 Task: Open Card Illustration Review in Board Voice of Customer Surveys to Workspace Fleet Management and add a team member Softage.2@softage.net, a label Green, a checklist Film Production, an attachment from your computer, a color Green and finally, add a card description 'Conduct team-building activity' and a comment 'Given the potential risks involved with this task, let us make sure we have a solid plan in place to mitigate them.'. Add a start date 'Jan 02, 1900' with a due date 'Jan 09, 1900'
Action: Mouse moved to (266, 167)
Screenshot: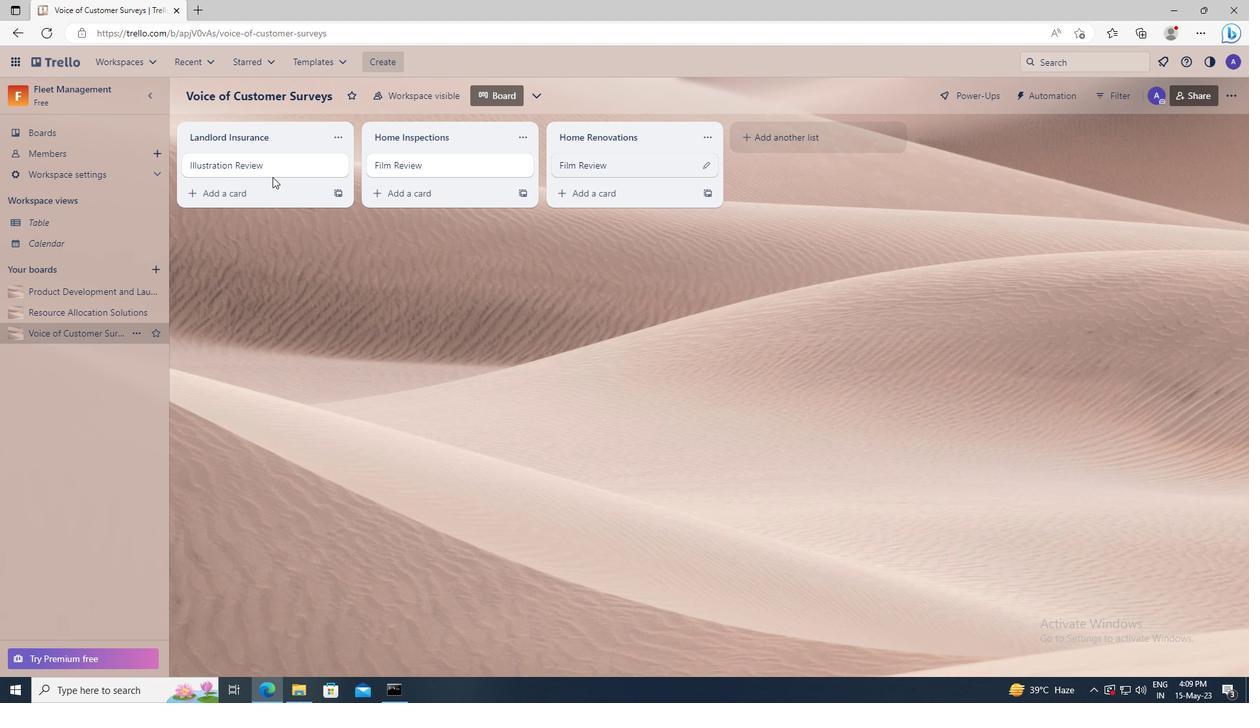 
Action: Mouse pressed left at (266, 167)
Screenshot: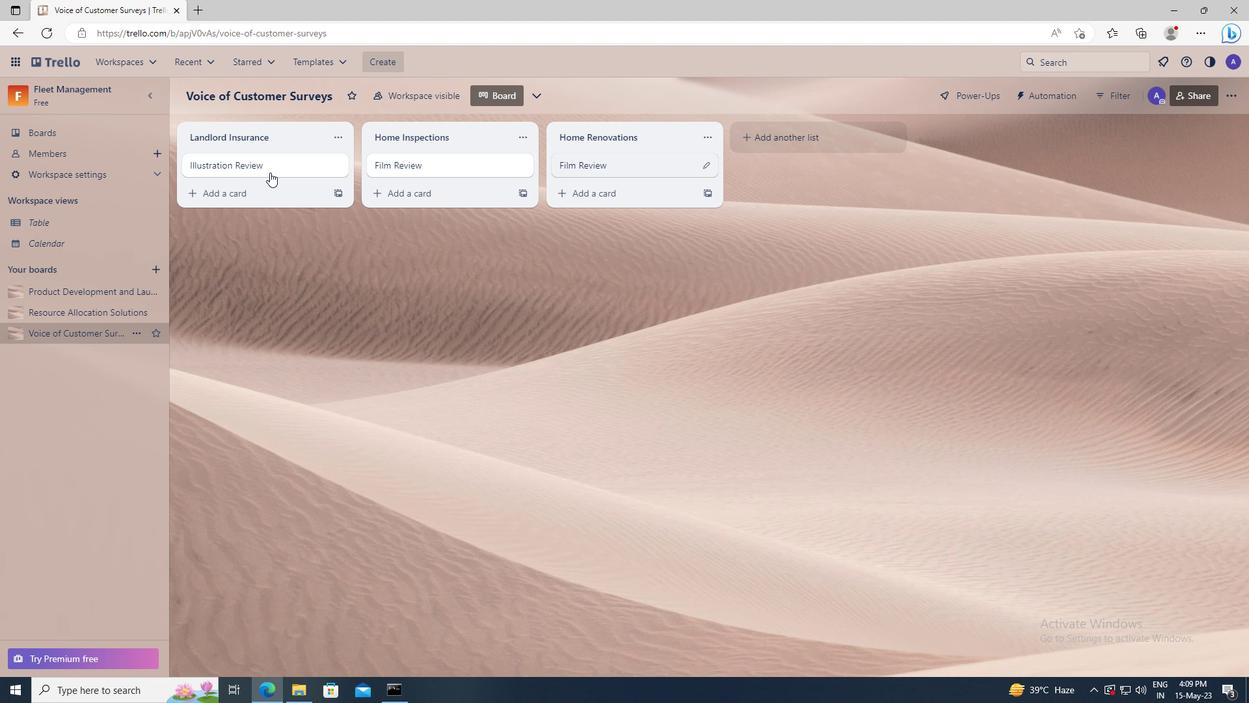 
Action: Mouse moved to (769, 163)
Screenshot: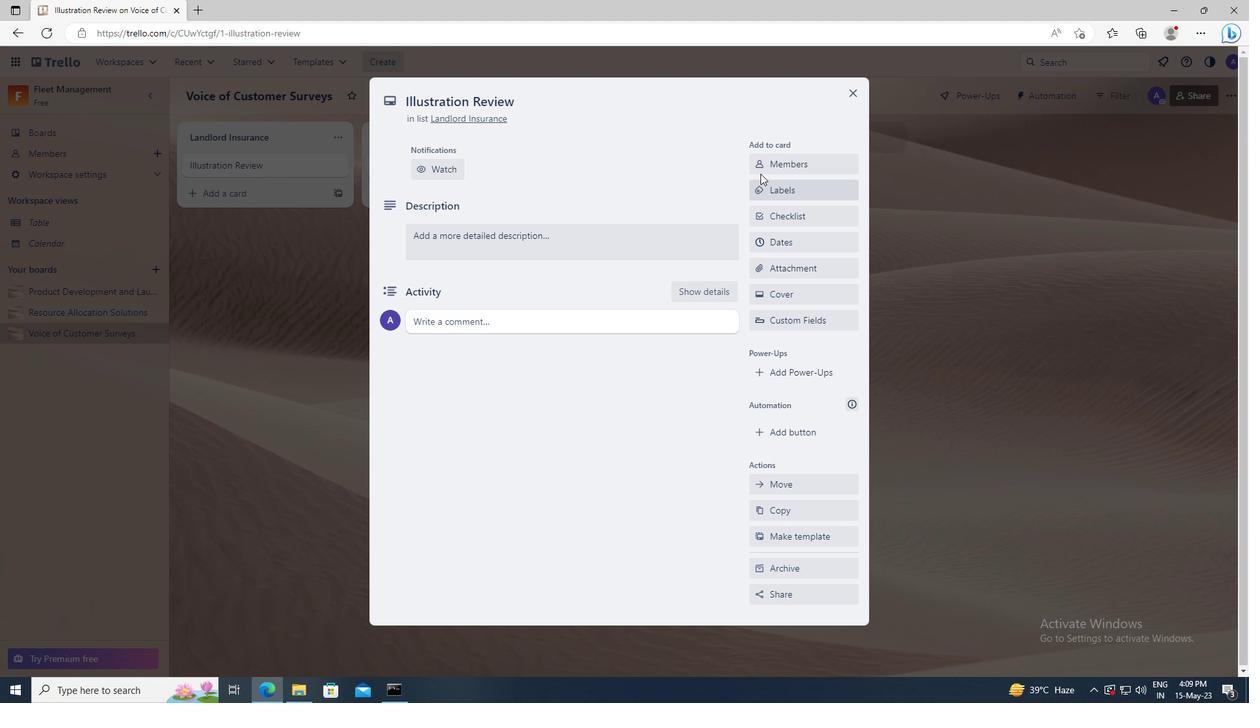 
Action: Mouse pressed left at (769, 163)
Screenshot: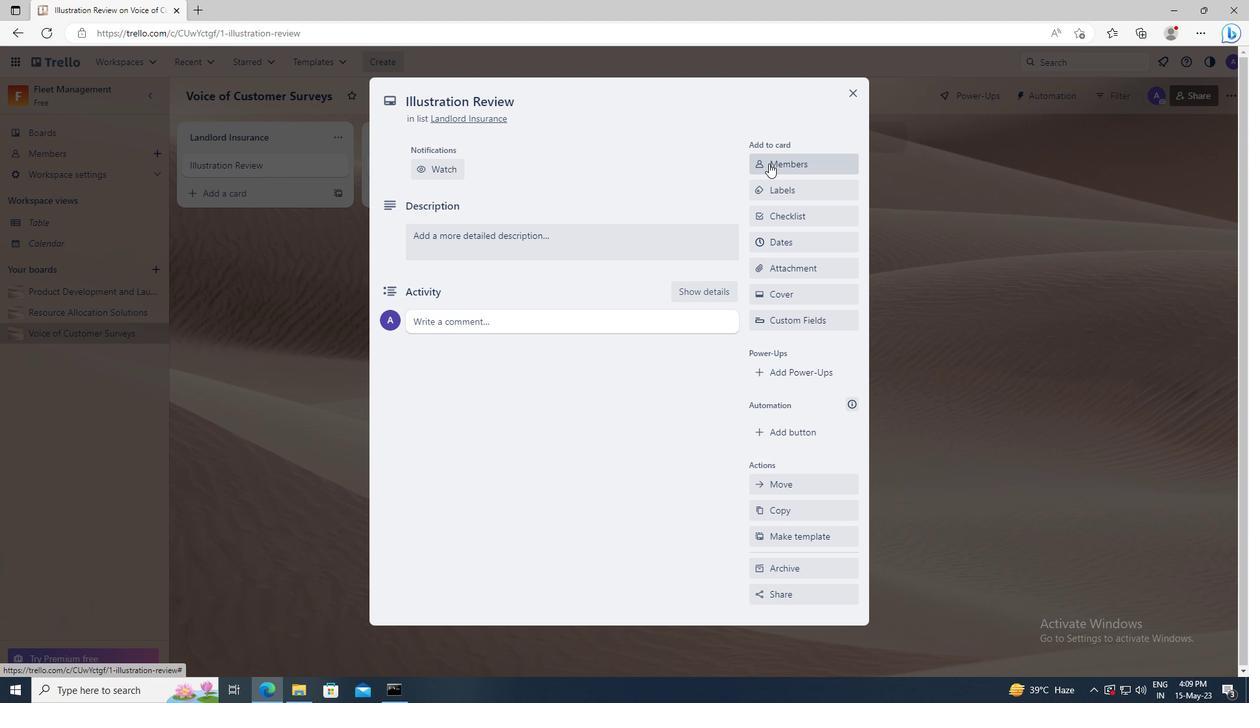 
Action: Mouse moved to (778, 221)
Screenshot: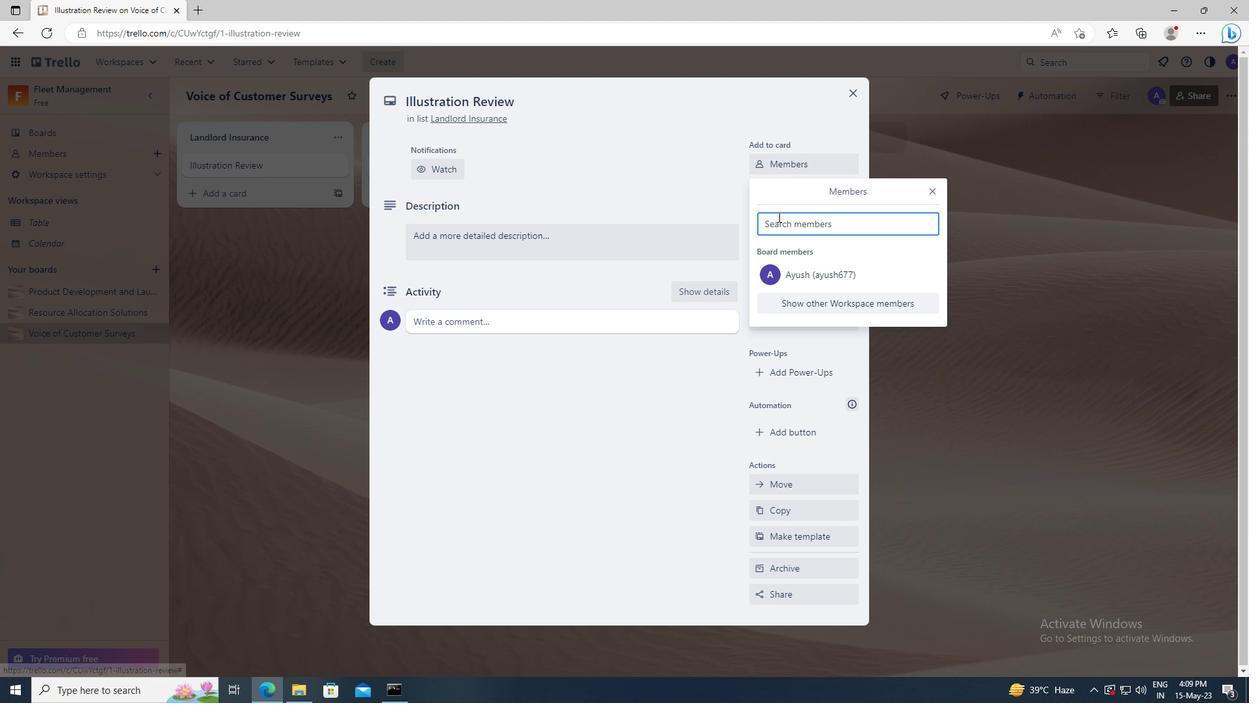 
Action: Mouse pressed left at (778, 221)
Screenshot: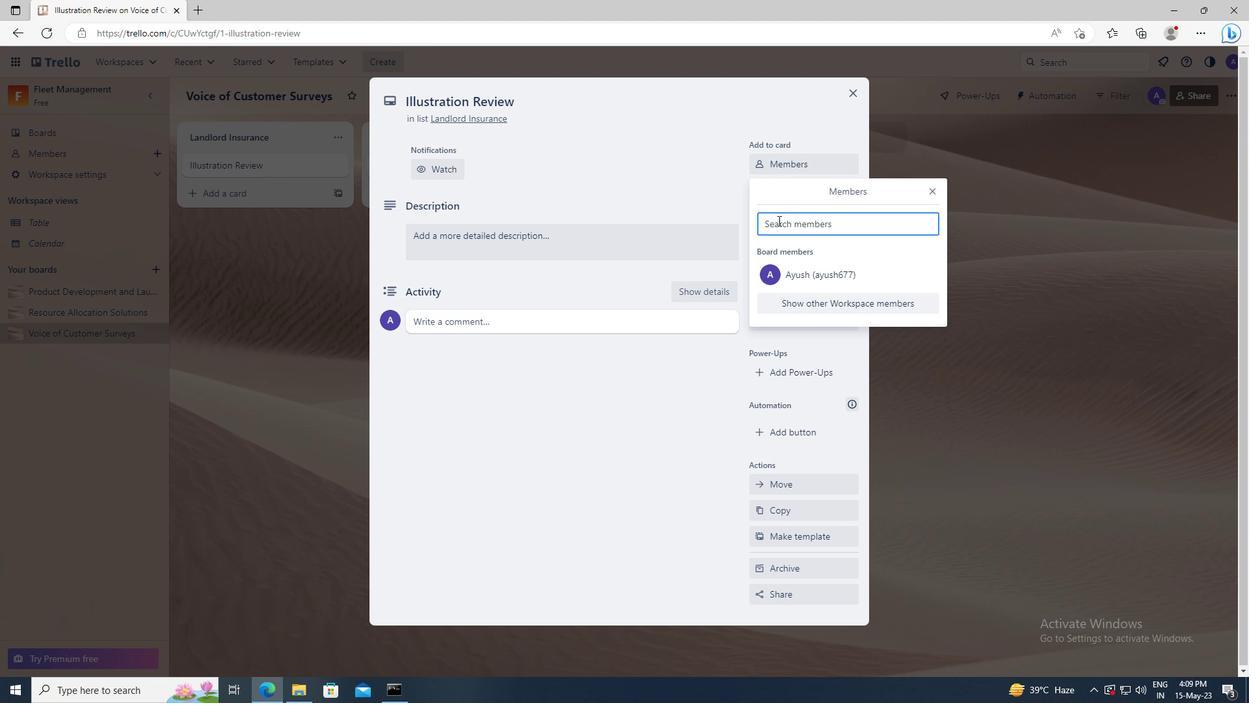 
Action: Key pressed <Key.shift>SOFTAGE.2
Screenshot: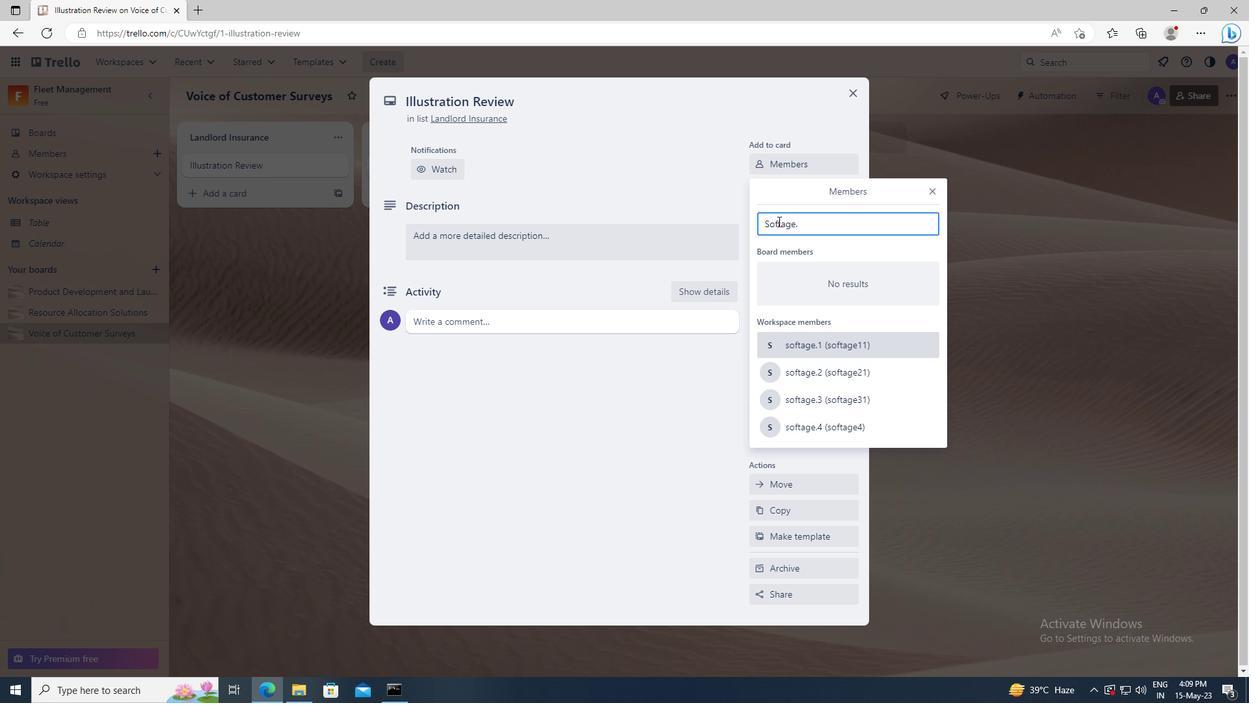
Action: Mouse moved to (792, 341)
Screenshot: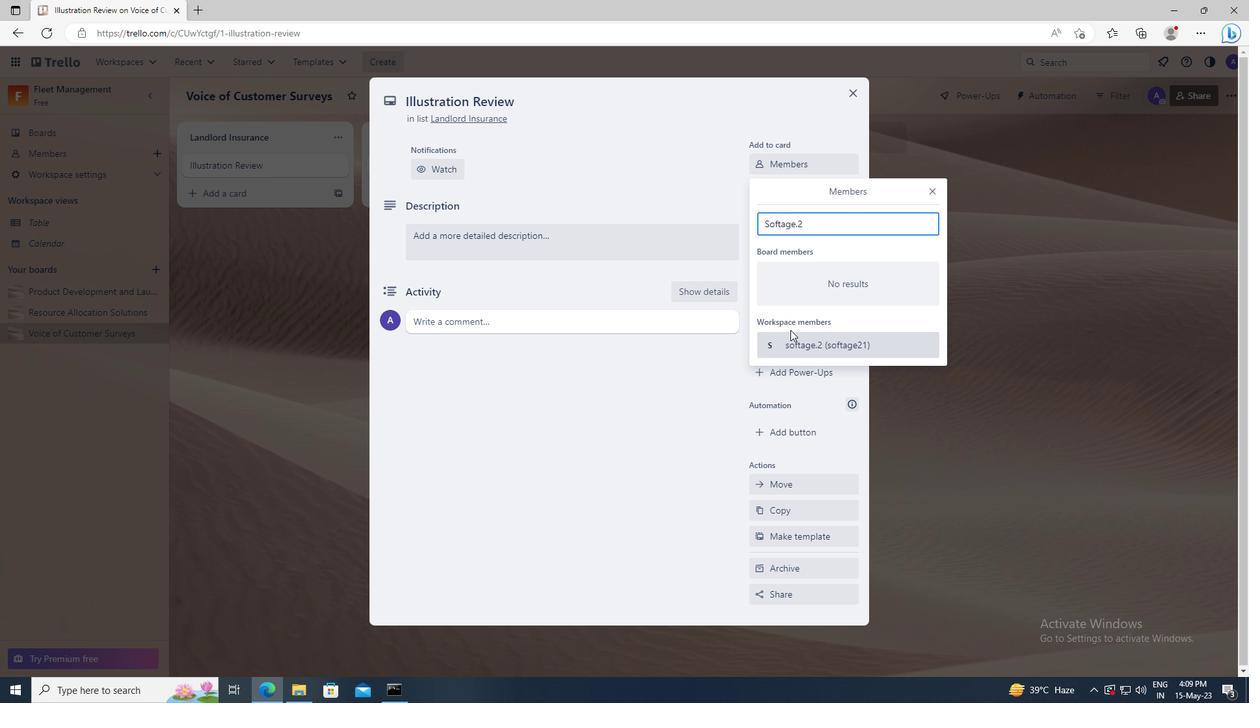 
Action: Mouse pressed left at (792, 341)
Screenshot: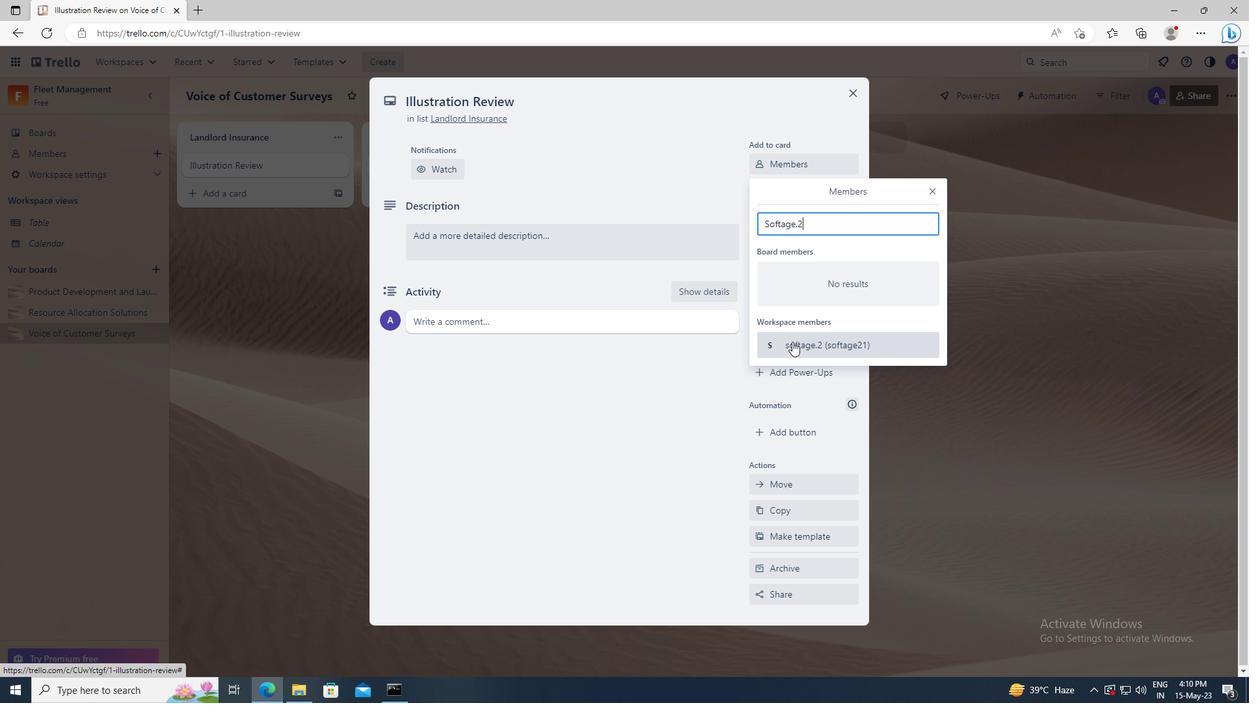 
Action: Mouse moved to (934, 187)
Screenshot: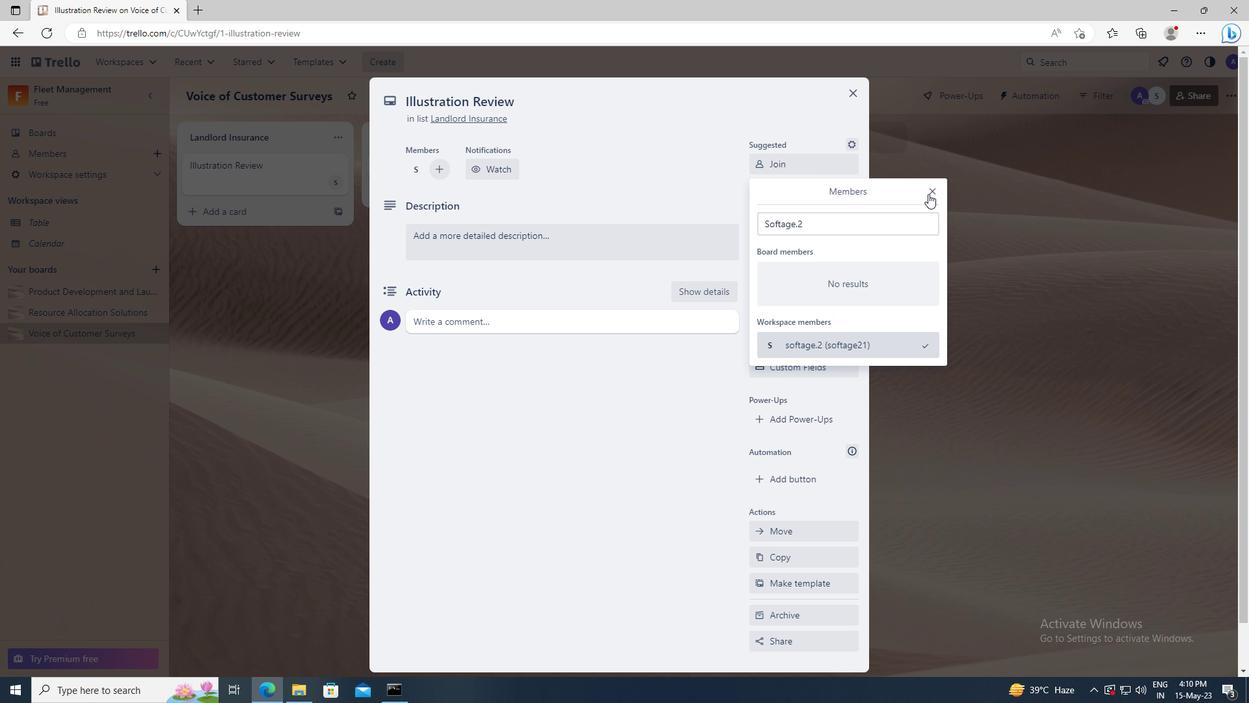 
Action: Mouse pressed left at (934, 187)
Screenshot: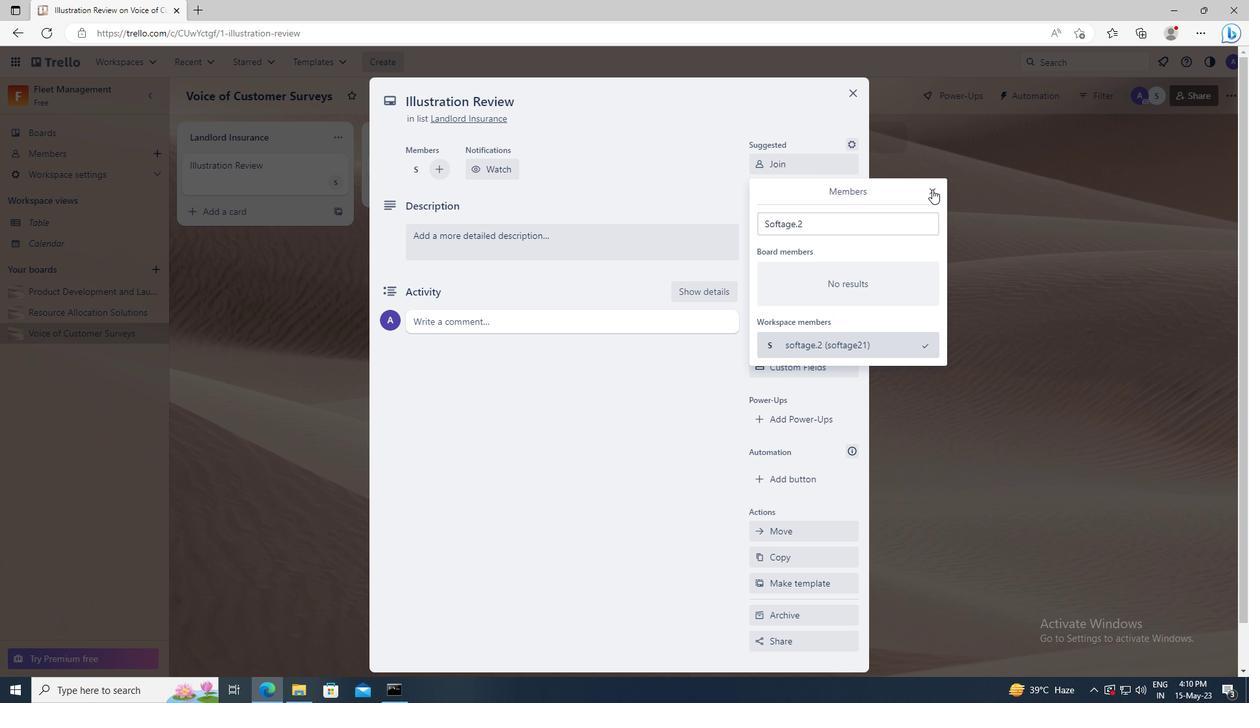 
Action: Mouse moved to (820, 231)
Screenshot: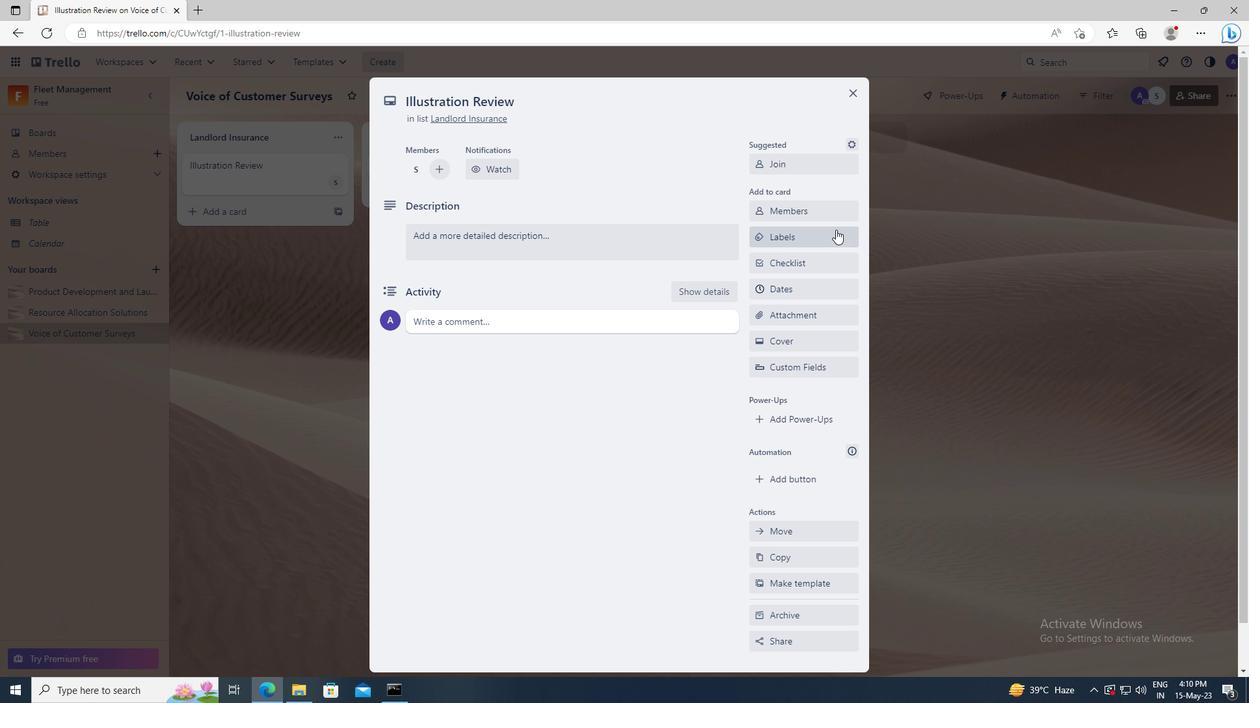 
Action: Mouse pressed left at (820, 231)
Screenshot: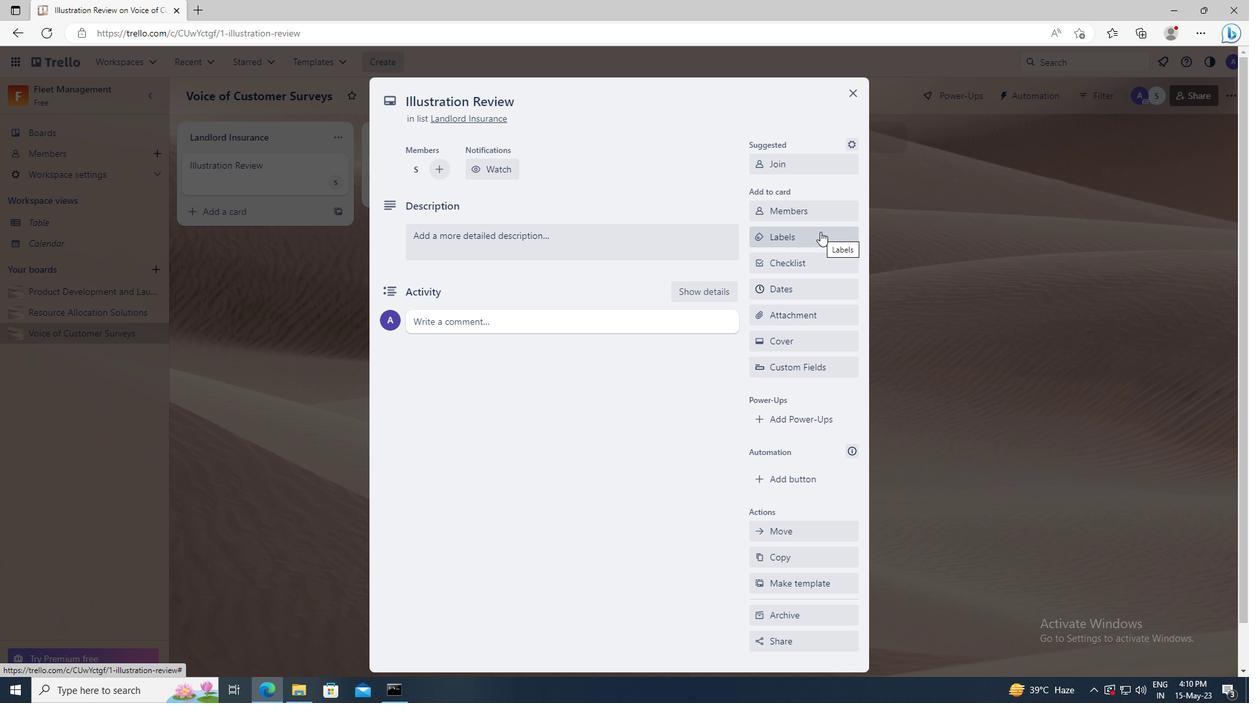 
Action: Mouse moved to (842, 496)
Screenshot: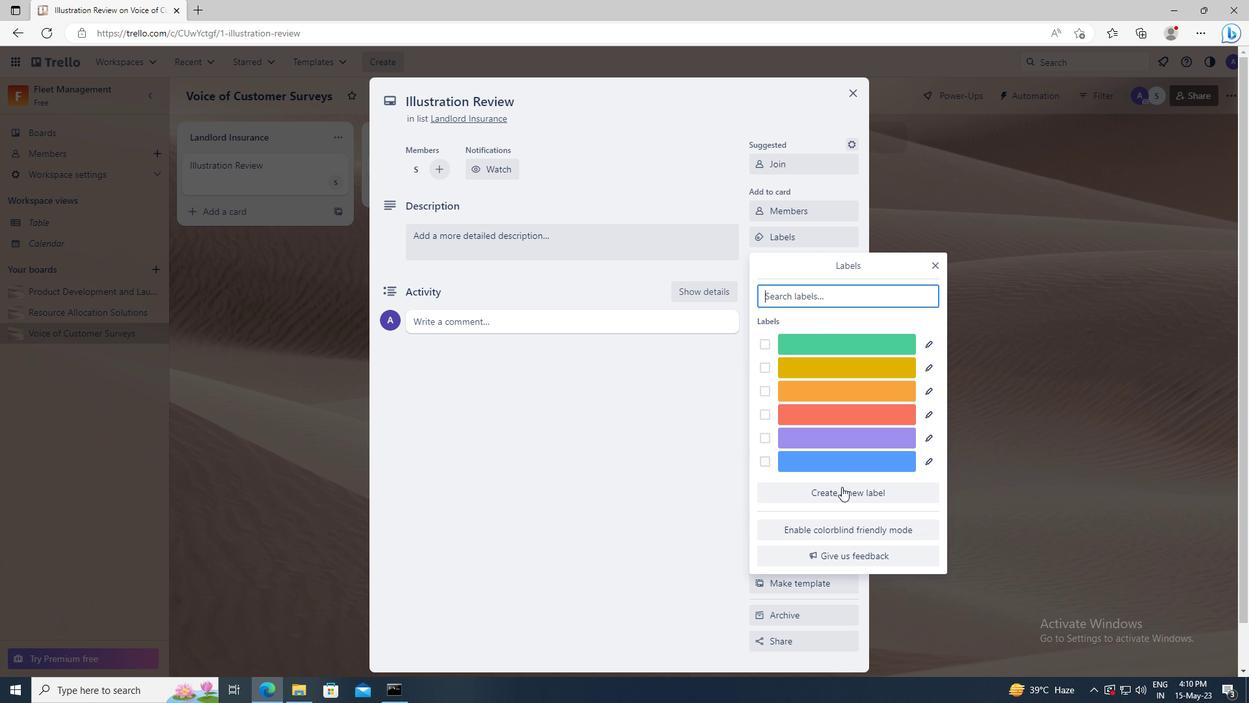 
Action: Mouse pressed left at (842, 496)
Screenshot: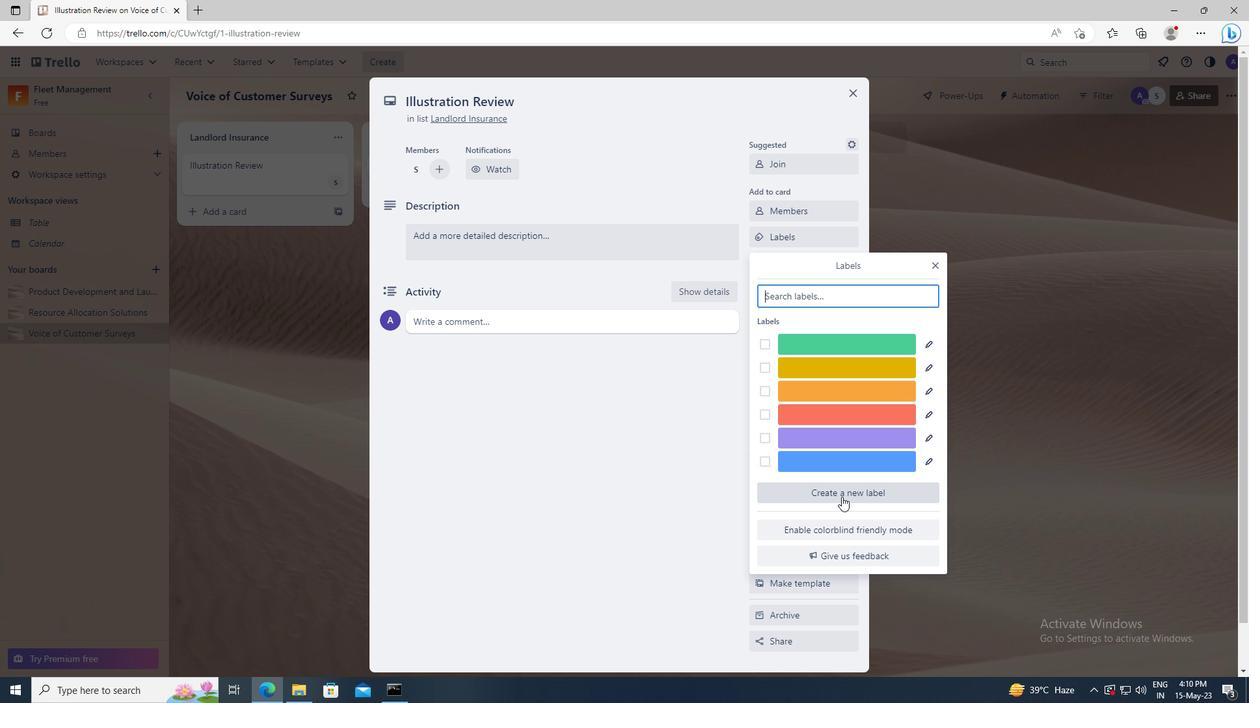 
Action: Mouse moved to (779, 458)
Screenshot: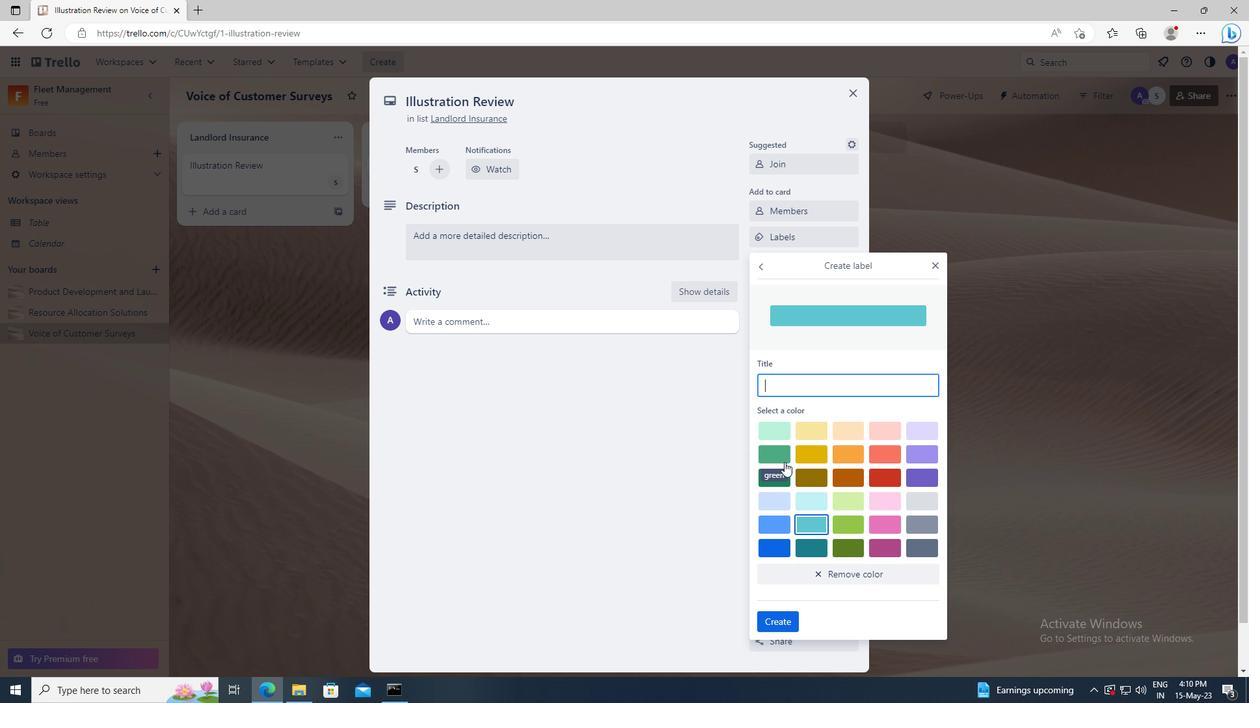 
Action: Mouse pressed left at (779, 458)
Screenshot: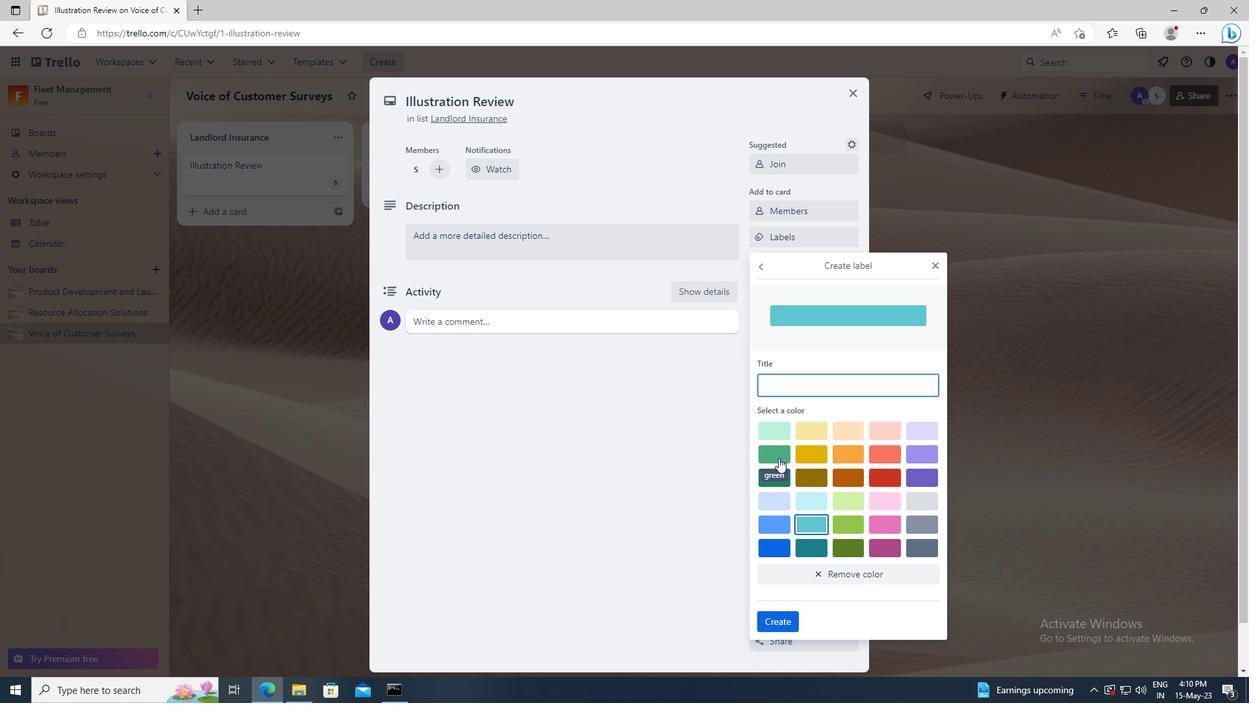 
Action: Mouse moved to (791, 623)
Screenshot: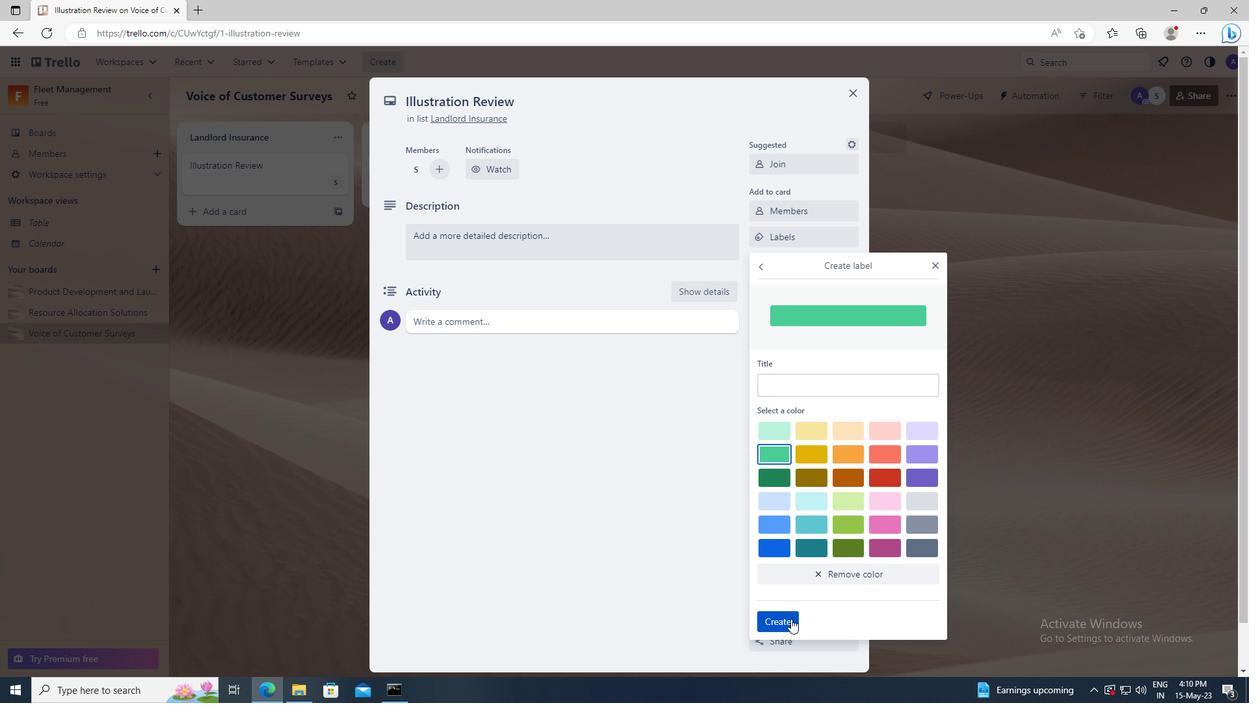 
Action: Mouse pressed left at (791, 623)
Screenshot: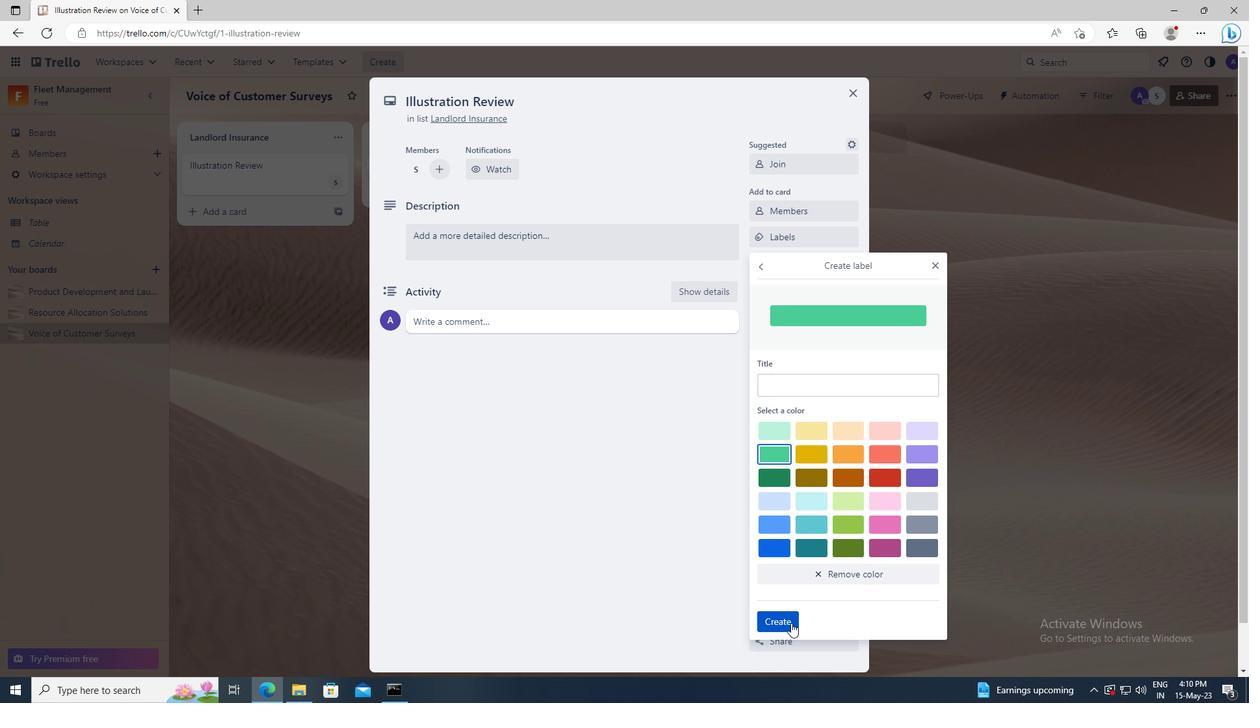 
Action: Mouse moved to (938, 260)
Screenshot: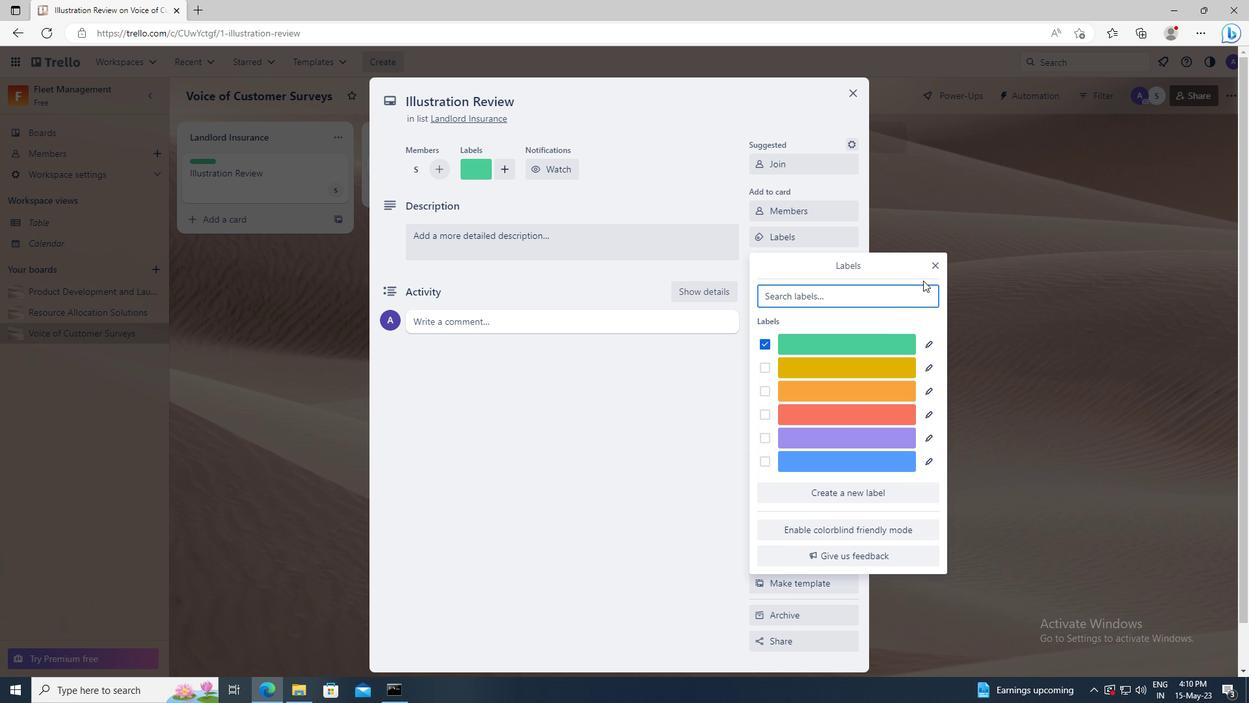 
Action: Mouse pressed left at (938, 260)
Screenshot: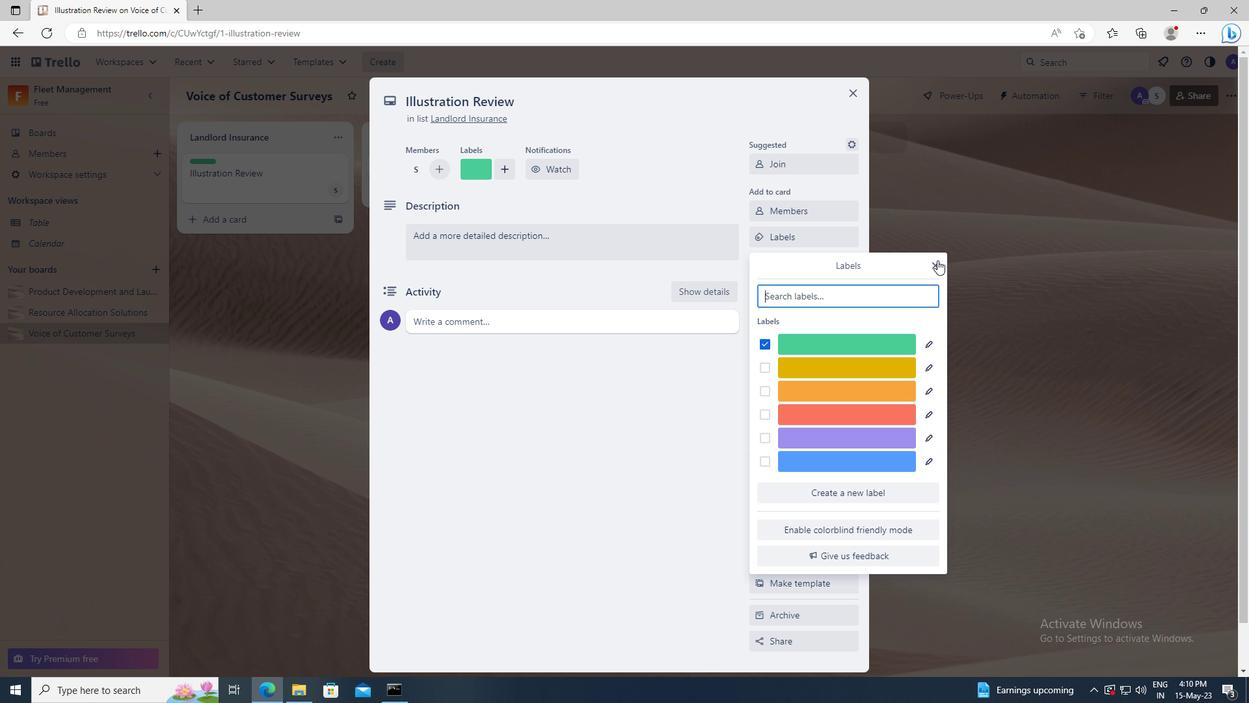 
Action: Mouse moved to (824, 264)
Screenshot: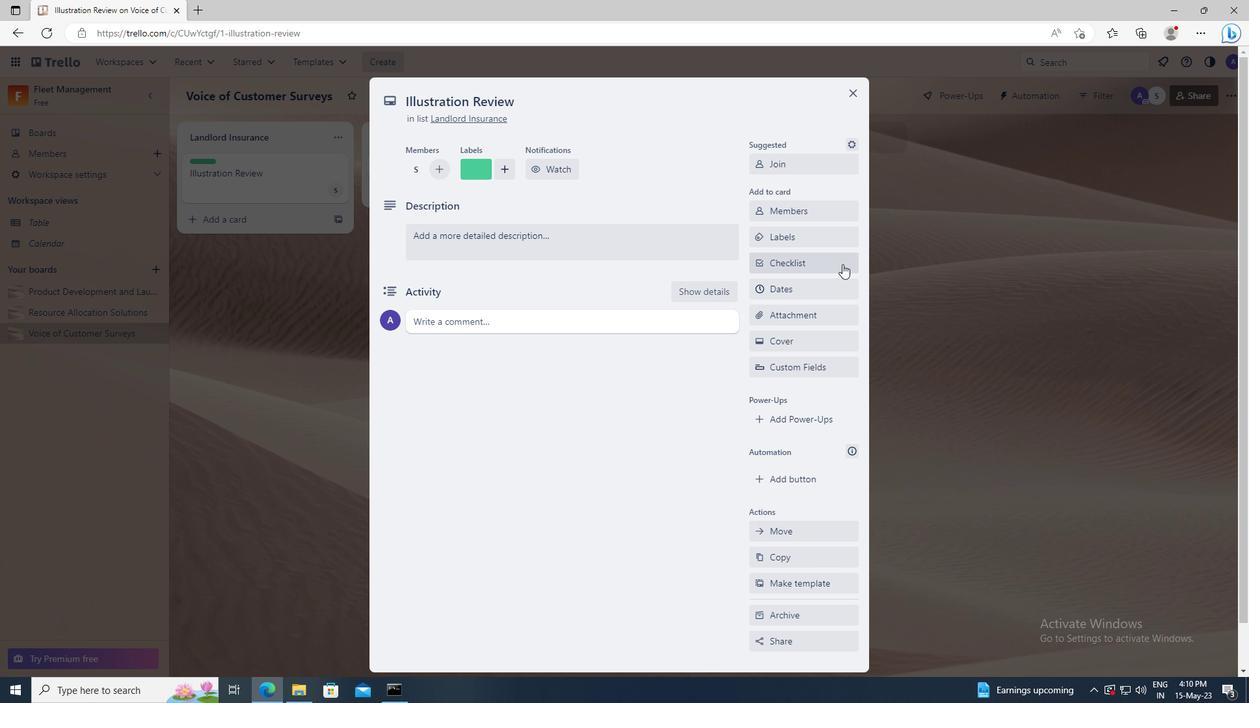 
Action: Mouse pressed left at (824, 264)
Screenshot: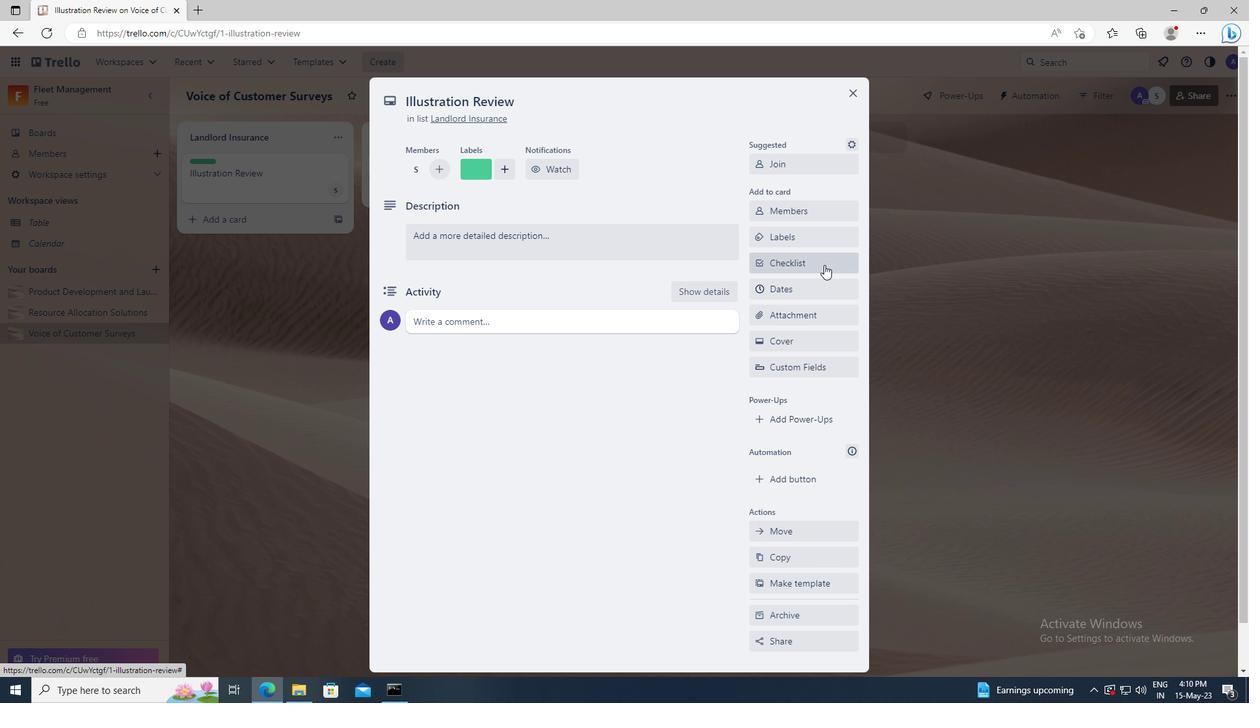 
Action: Key pressed <Key.shift>FILM<Key.space><Key.shift>PRODUCTION
Screenshot: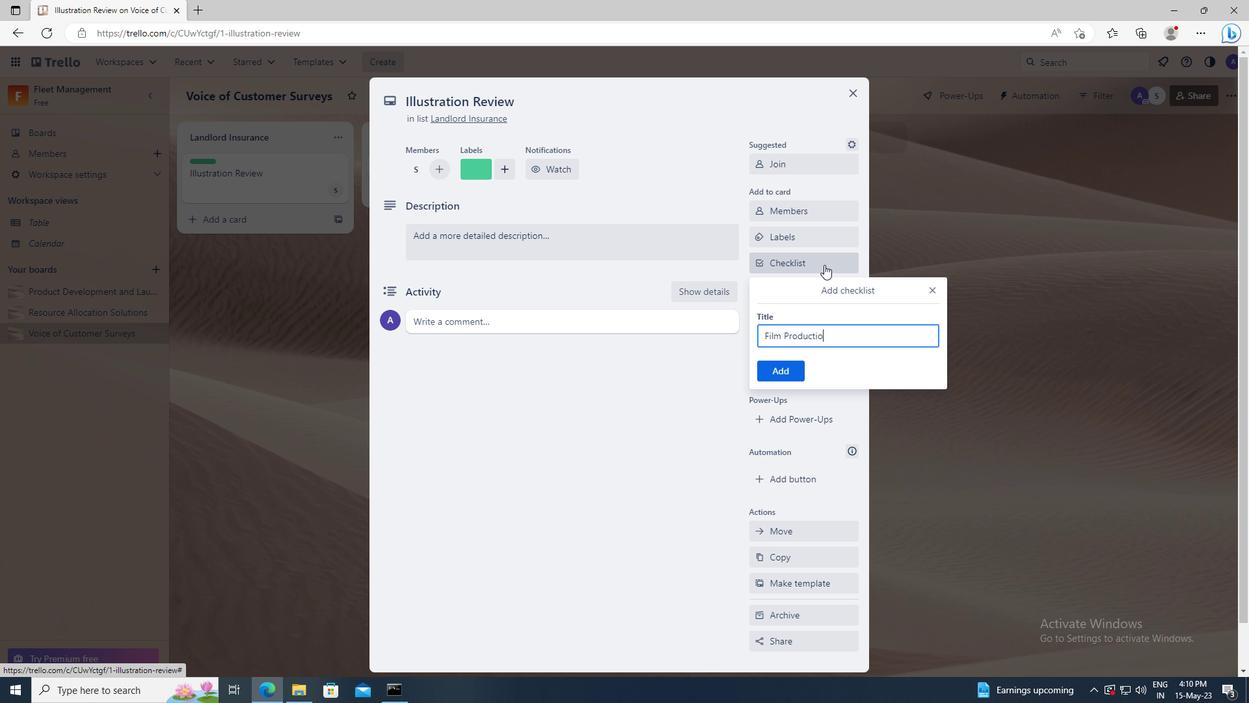 
Action: Mouse moved to (790, 368)
Screenshot: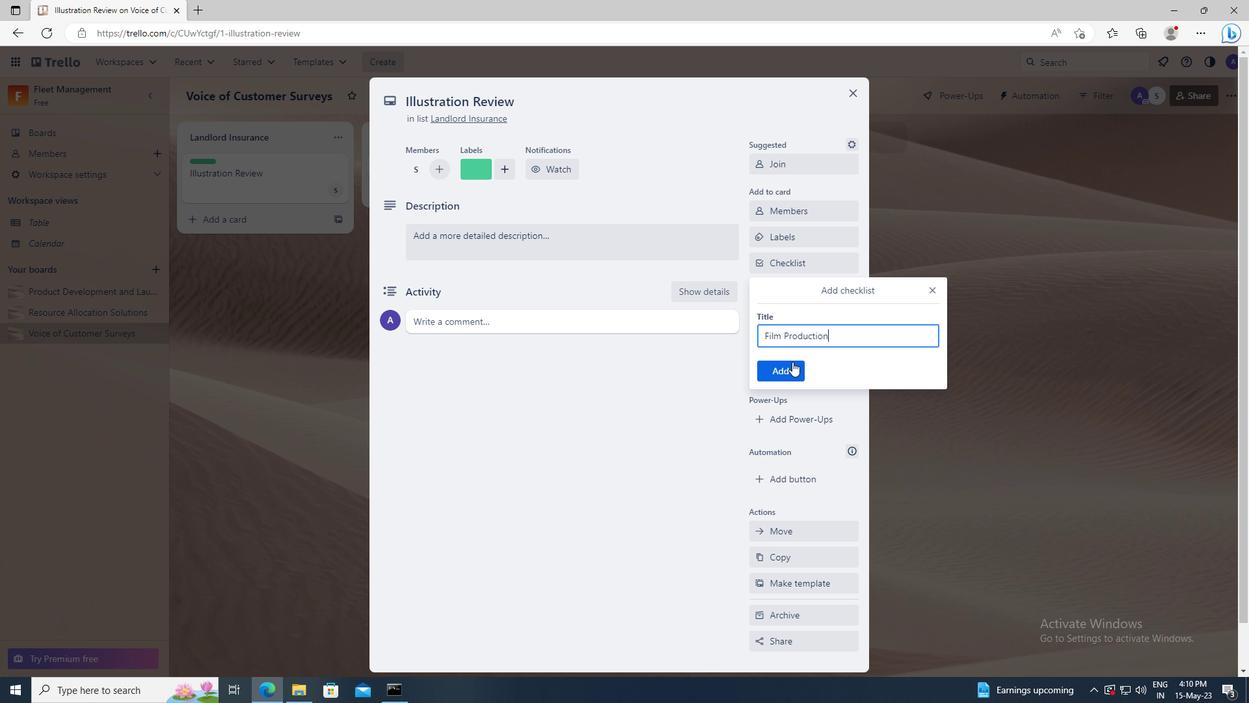 
Action: Mouse pressed left at (790, 368)
Screenshot: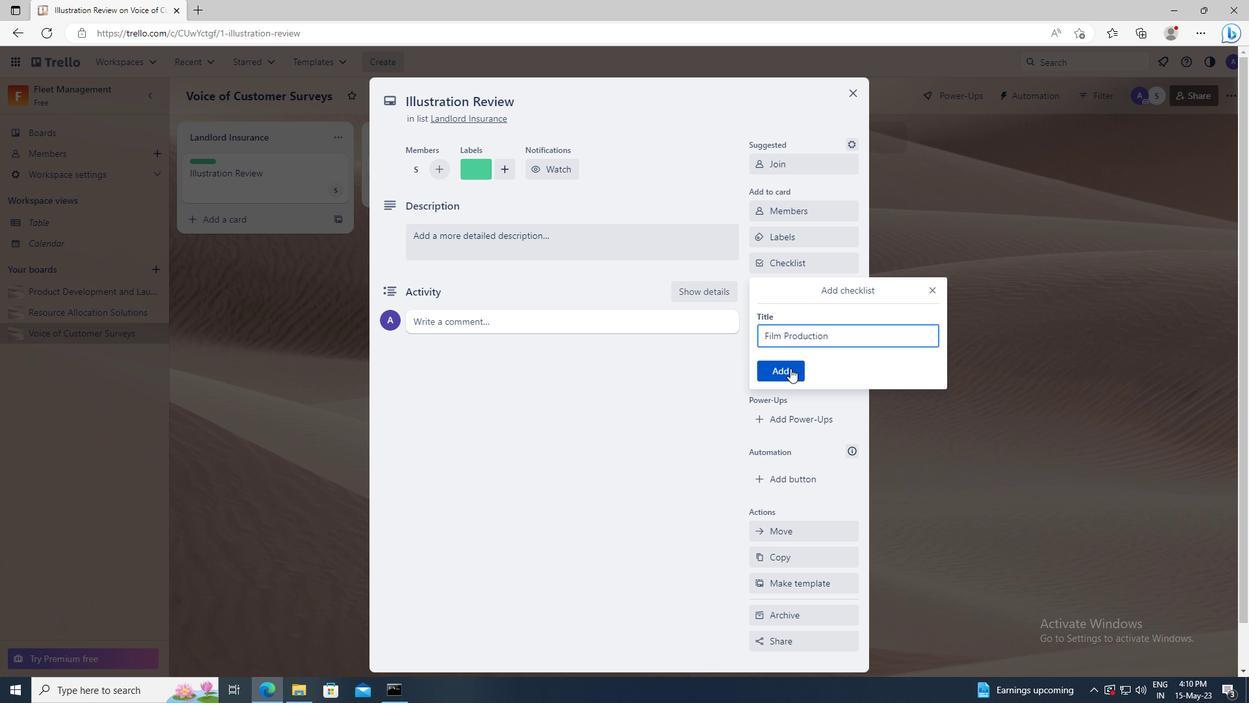 
Action: Mouse moved to (787, 319)
Screenshot: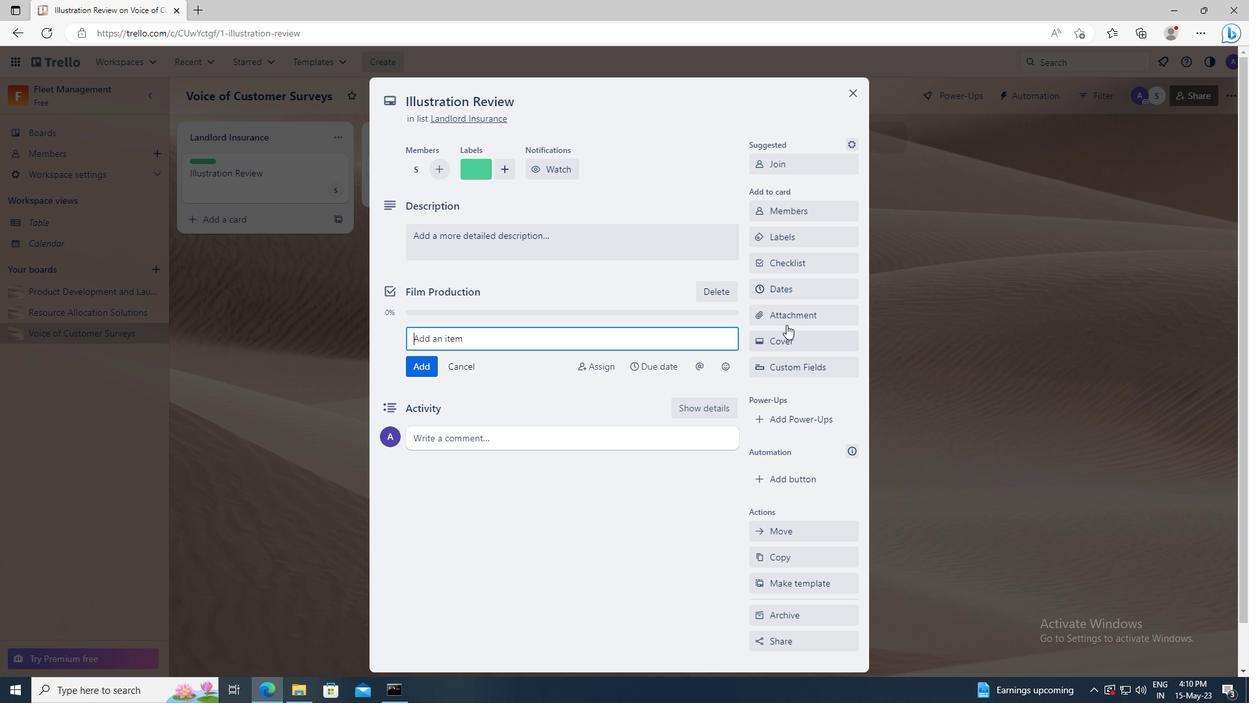 
Action: Mouse pressed left at (787, 319)
Screenshot: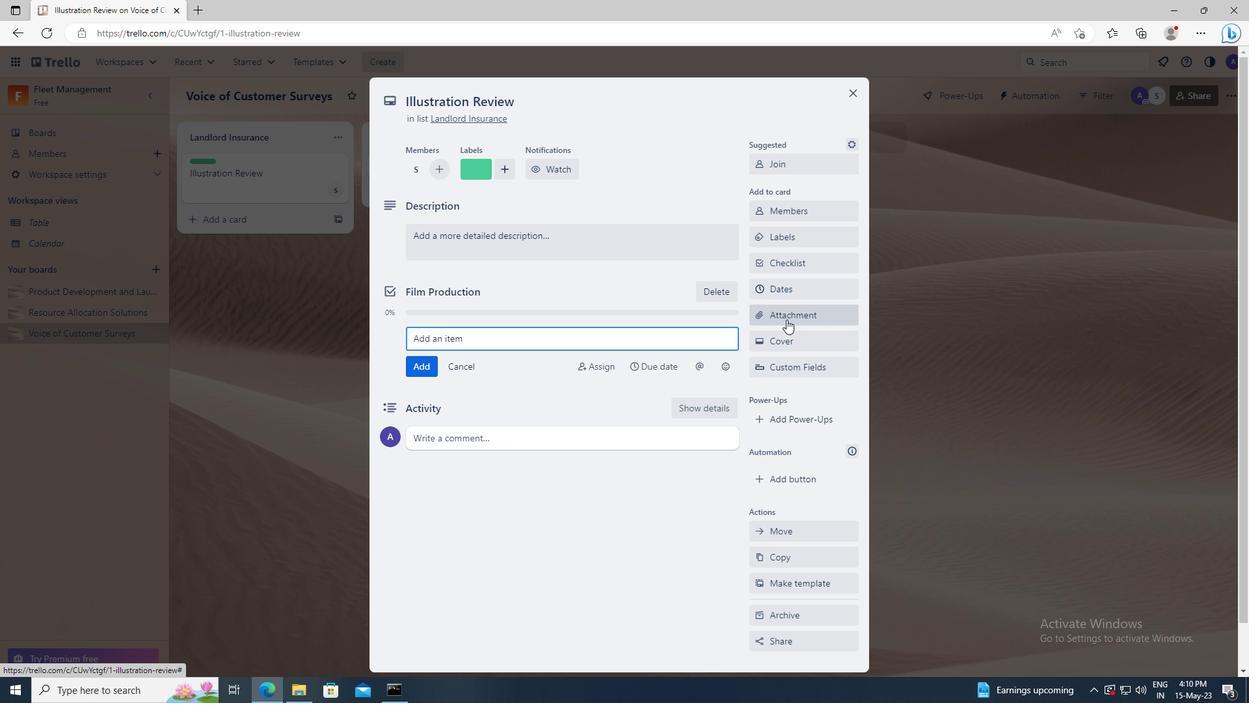 
Action: Mouse moved to (786, 372)
Screenshot: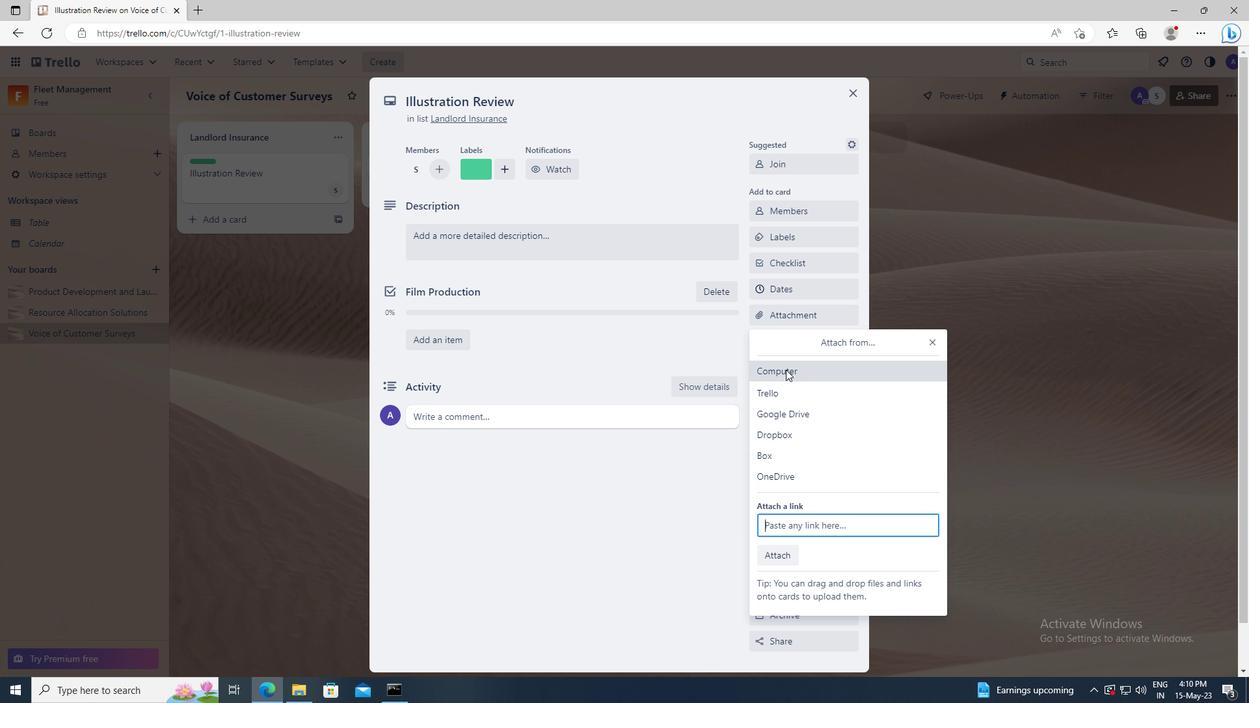 
Action: Mouse pressed left at (786, 372)
Screenshot: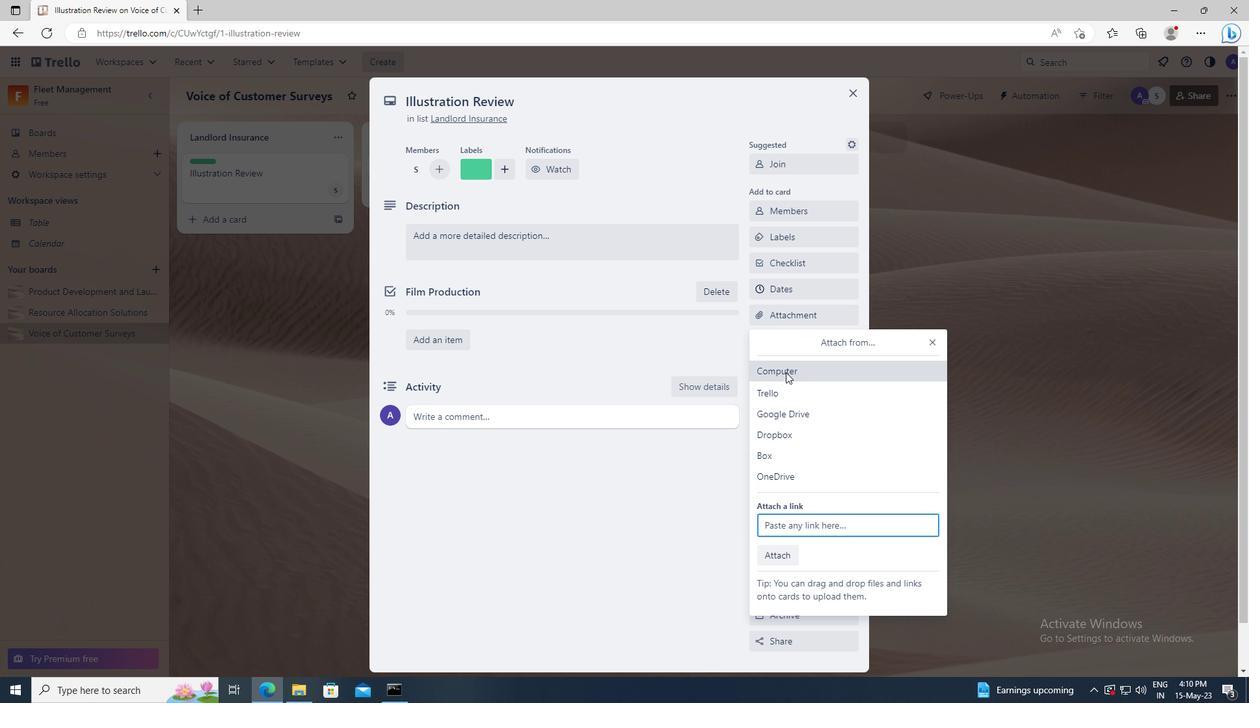 
Action: Mouse moved to (341, 113)
Screenshot: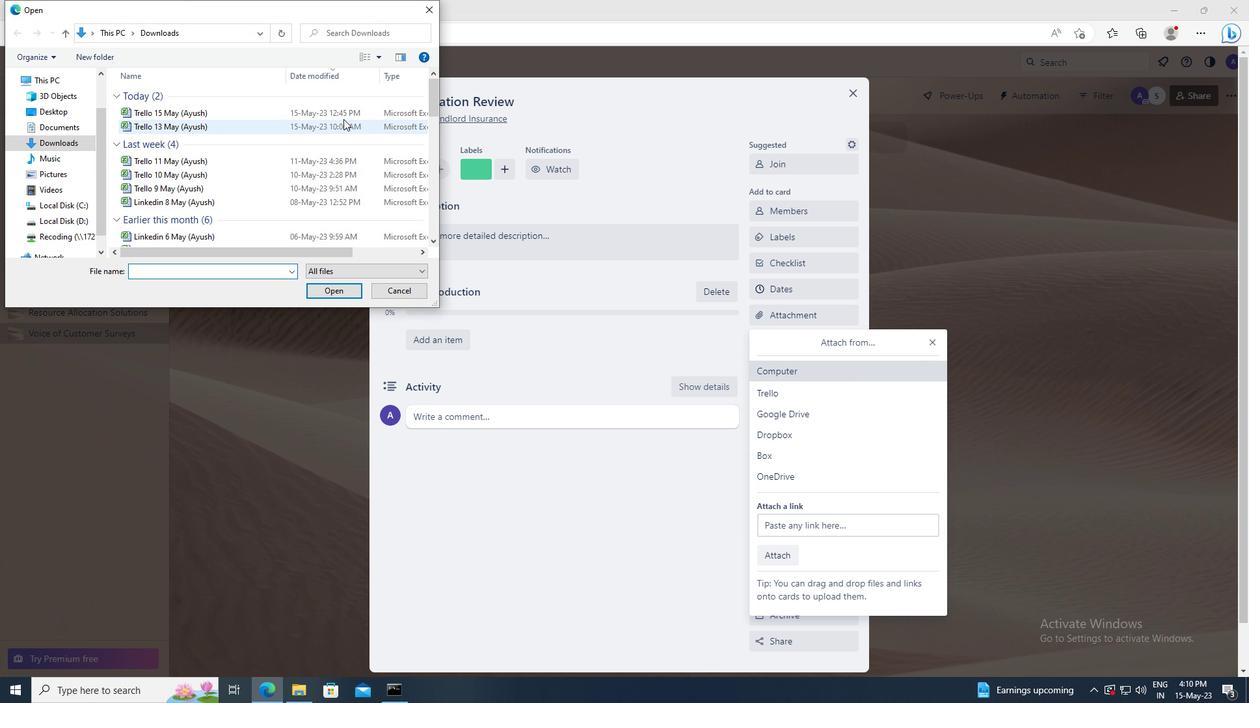 
Action: Mouse pressed left at (341, 113)
Screenshot: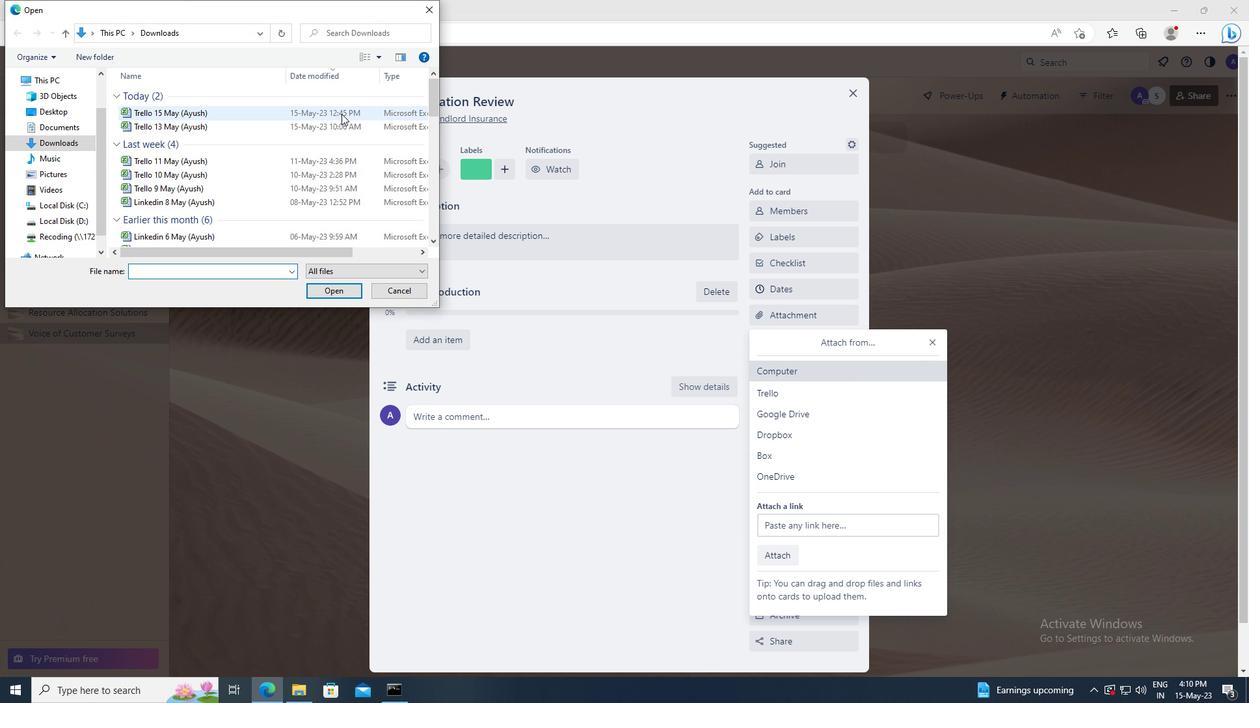 
Action: Mouse moved to (341, 291)
Screenshot: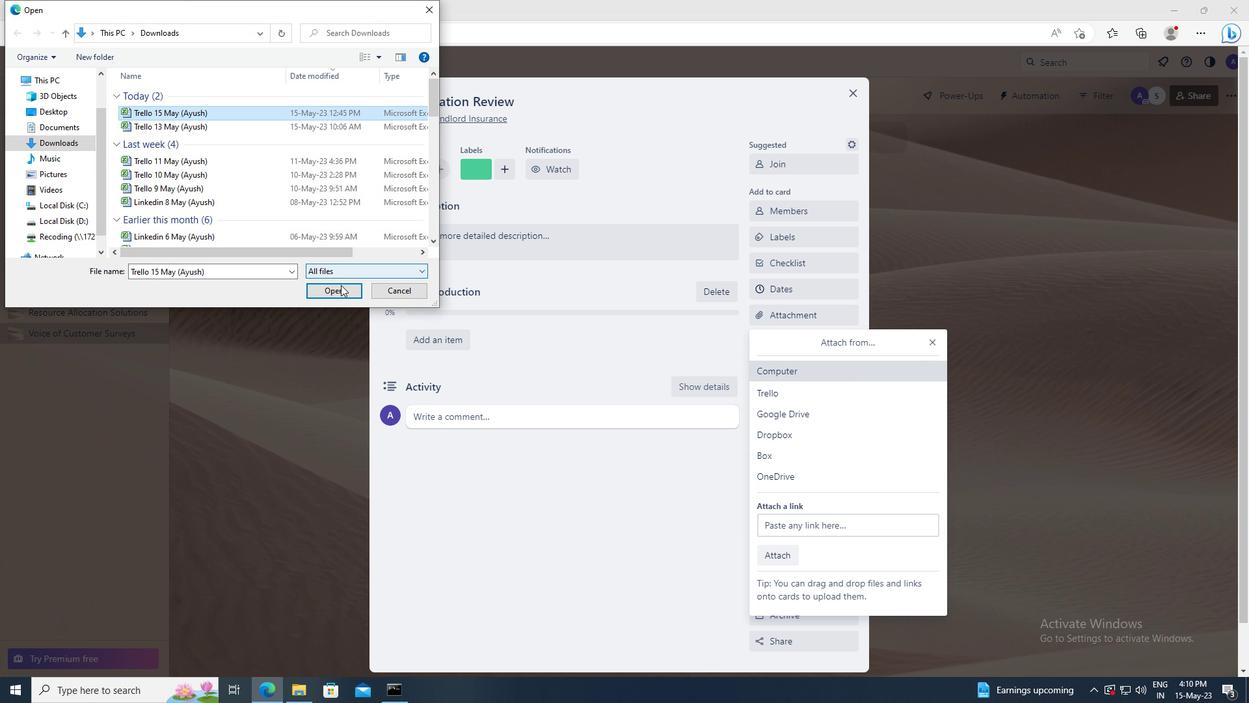 
Action: Mouse pressed left at (341, 291)
Screenshot: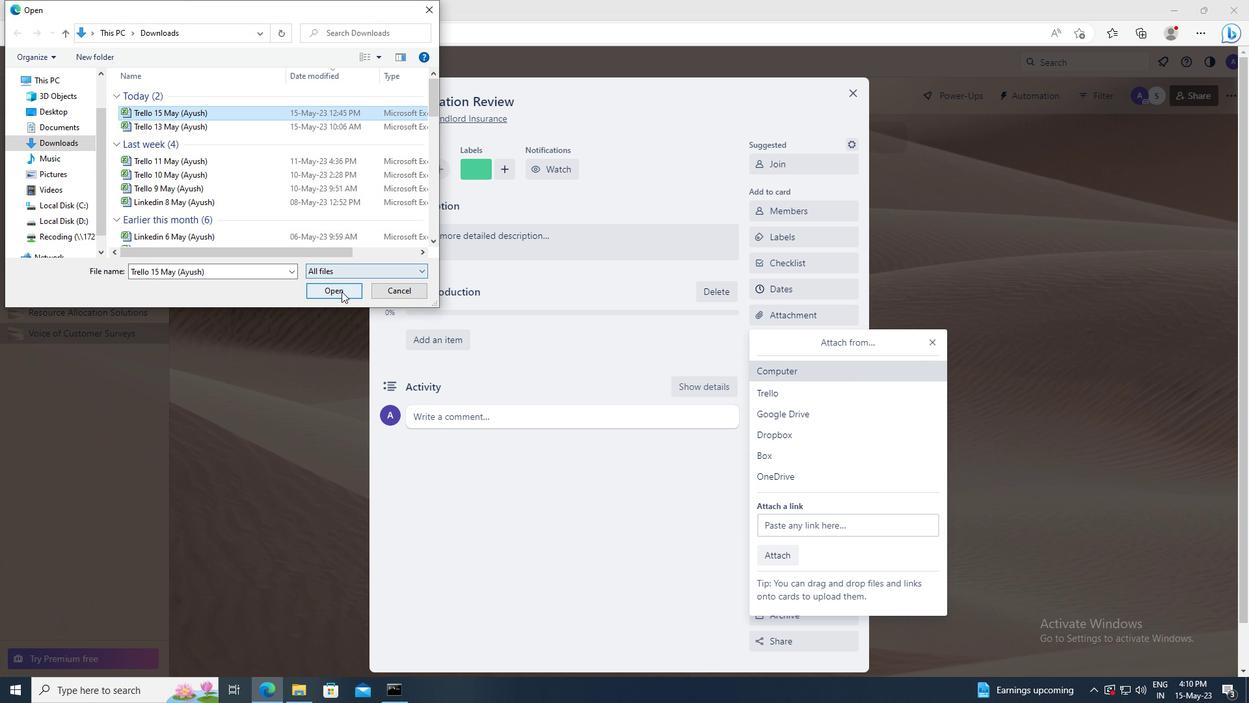 
Action: Mouse moved to (770, 334)
Screenshot: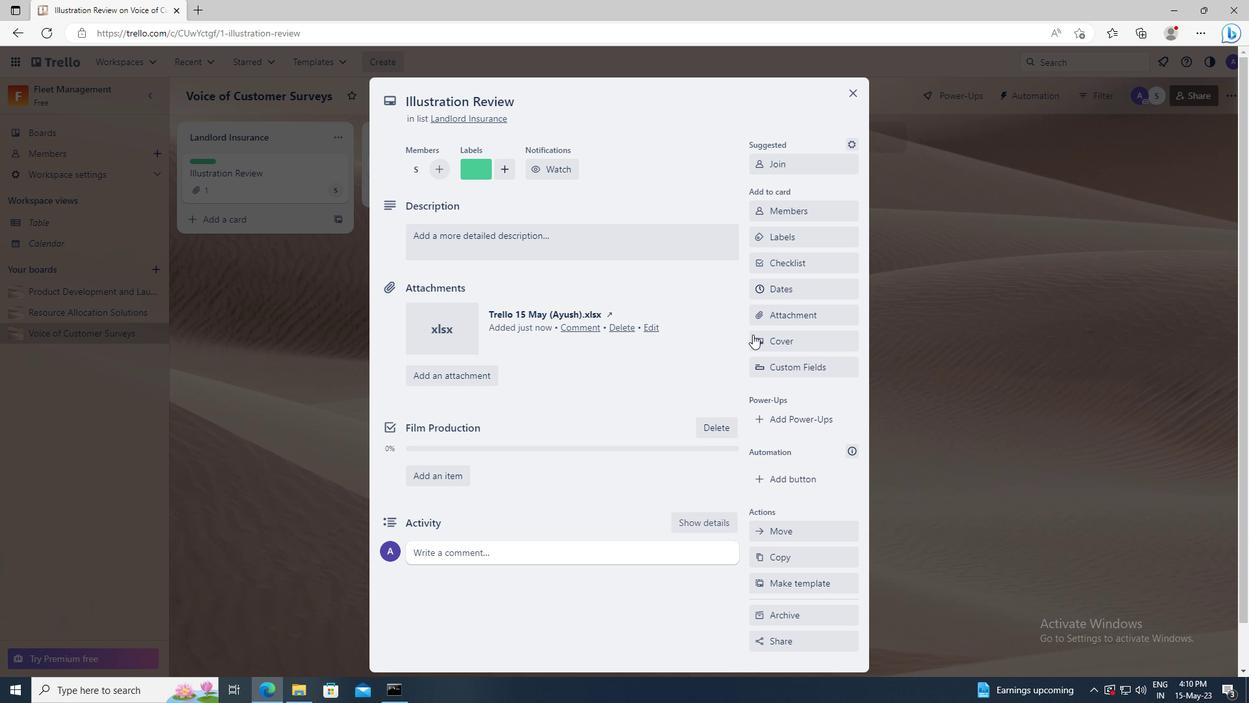 
Action: Mouse pressed left at (770, 334)
Screenshot: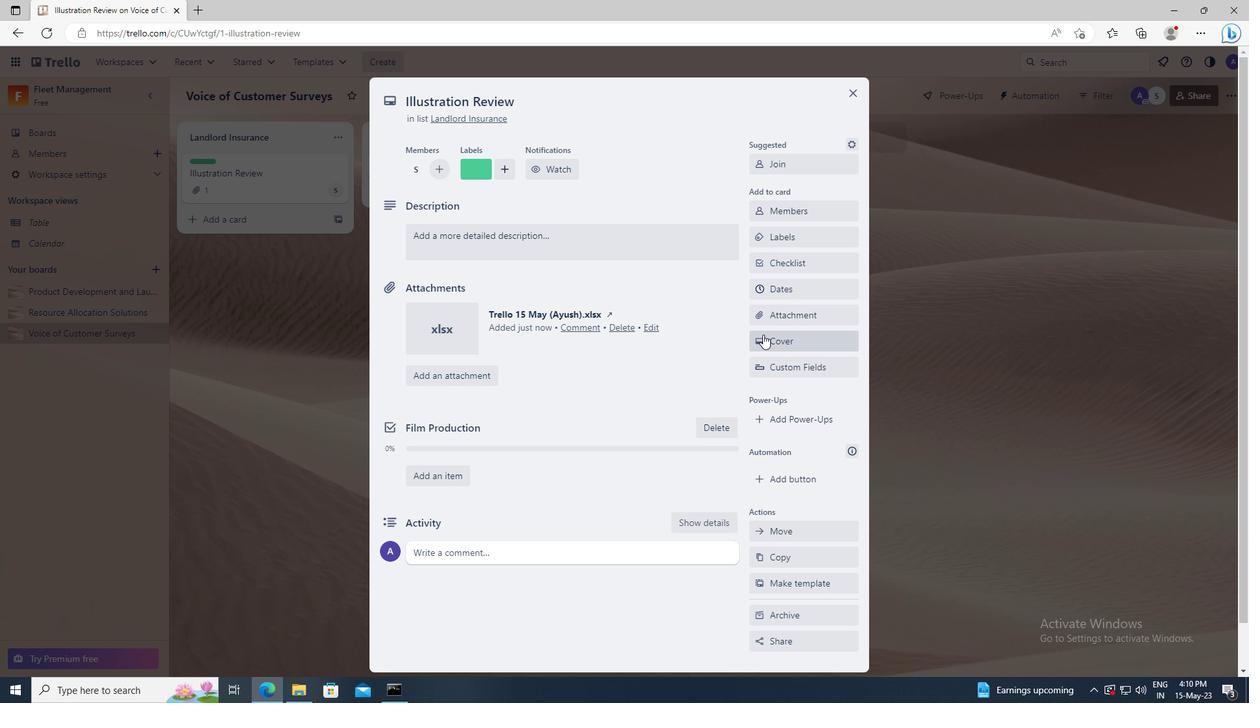 
Action: Mouse moved to (777, 419)
Screenshot: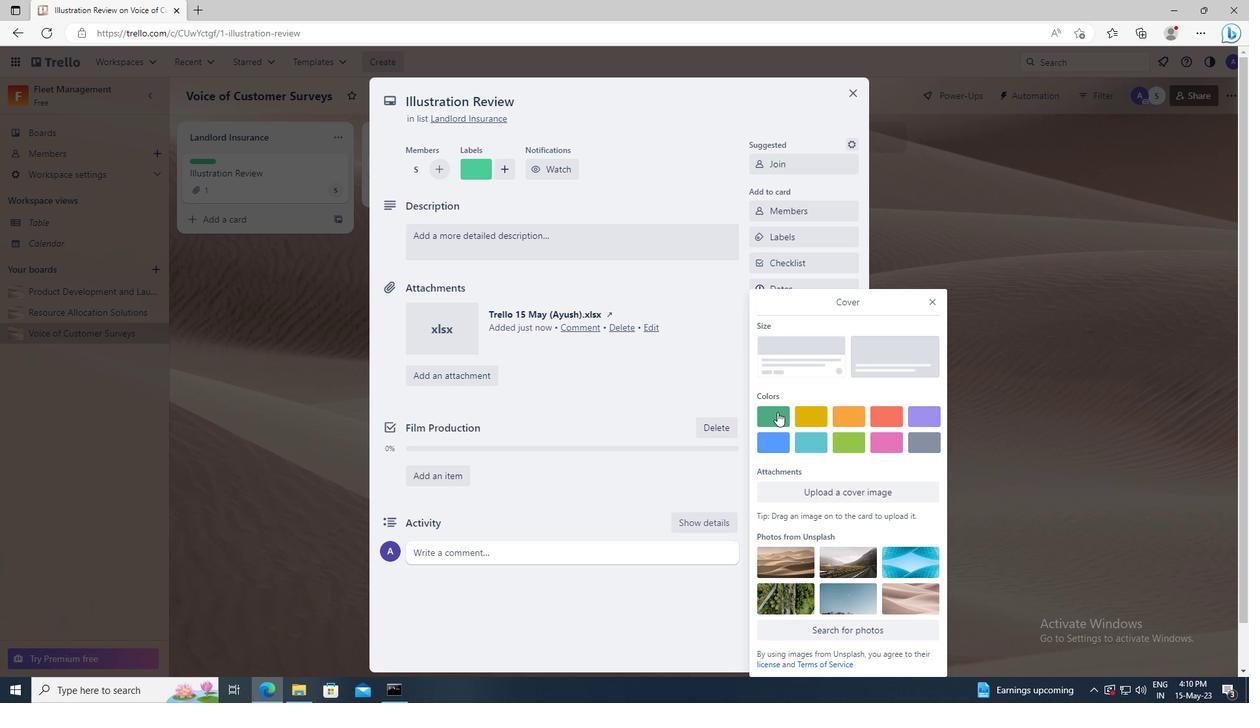 
Action: Mouse pressed left at (777, 419)
Screenshot: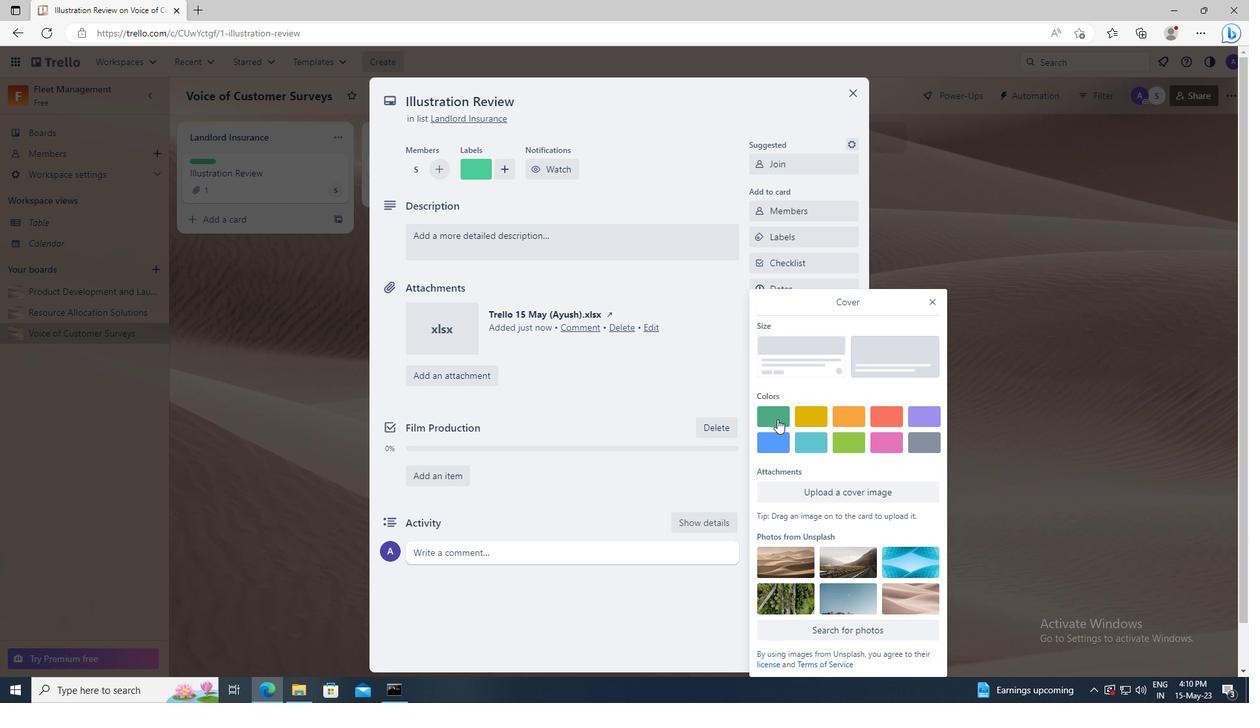 
Action: Mouse moved to (932, 277)
Screenshot: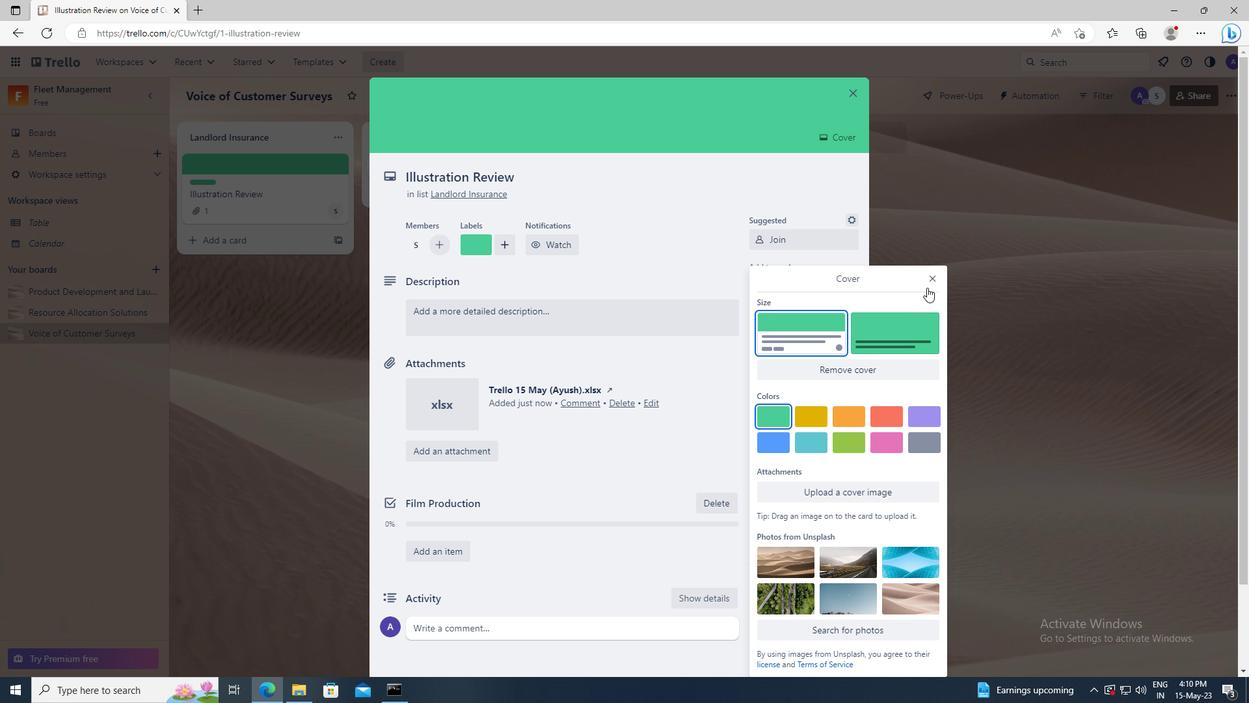 
Action: Mouse pressed left at (932, 277)
Screenshot: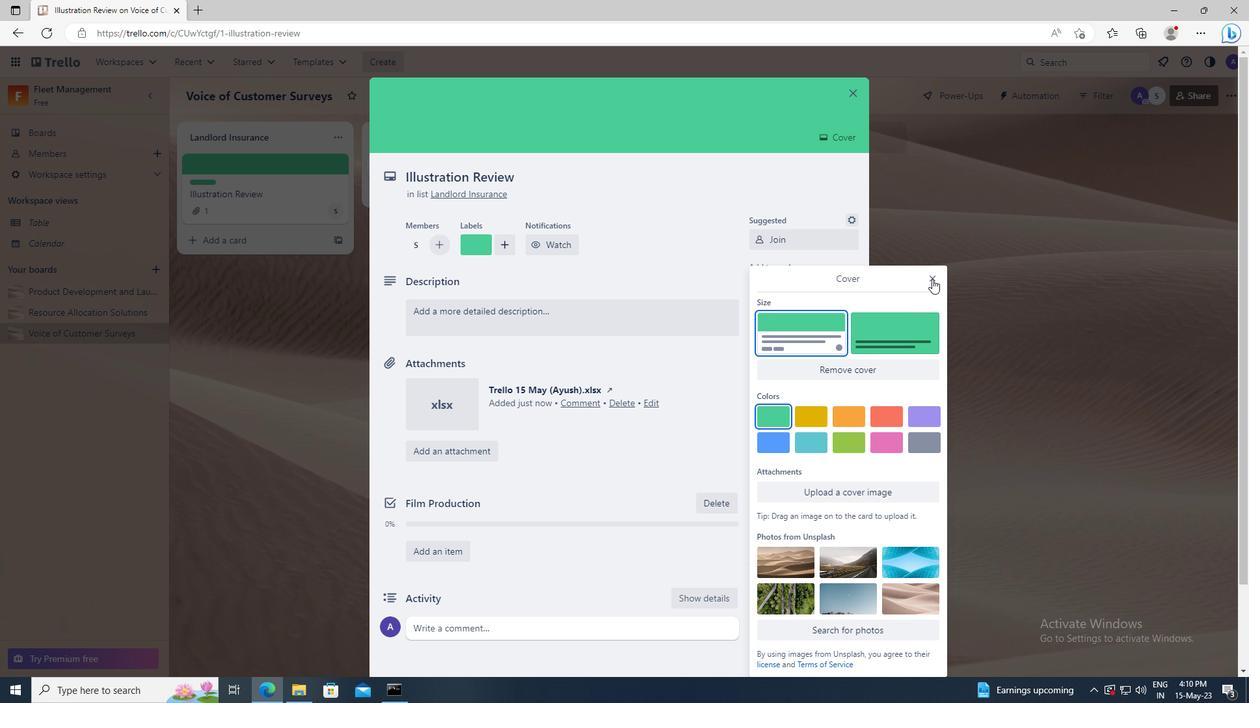
Action: Mouse moved to (637, 318)
Screenshot: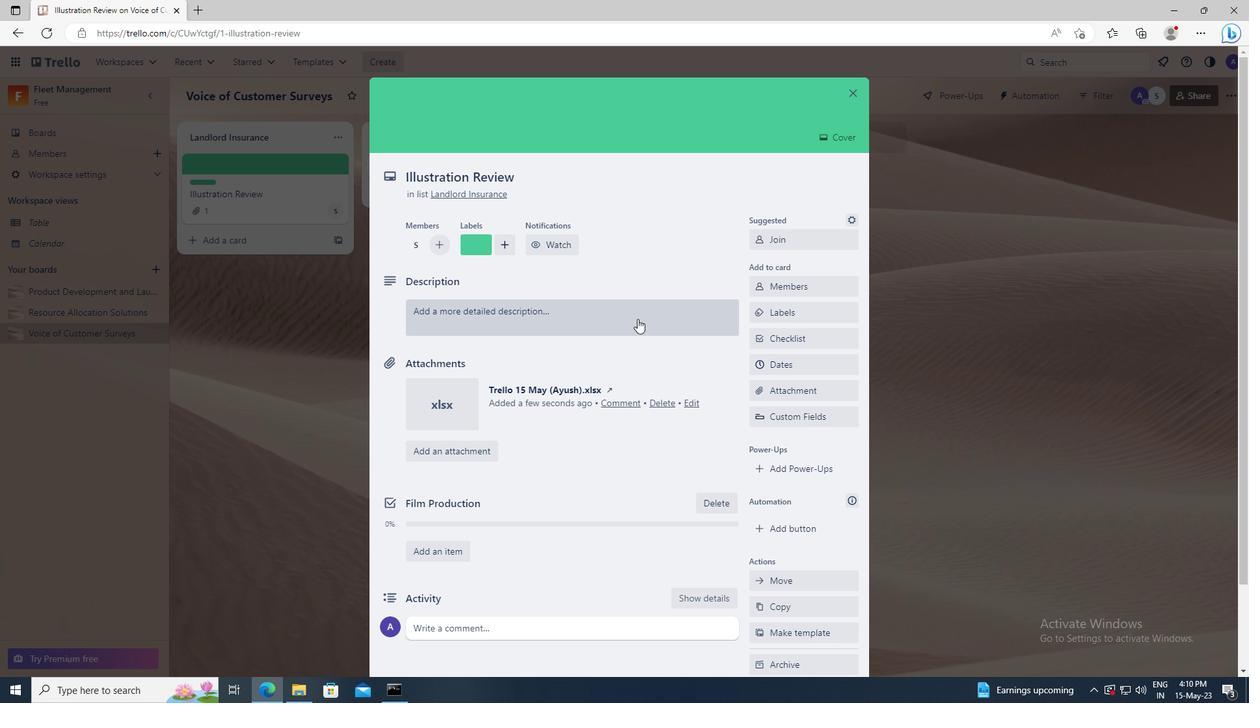
Action: Mouse pressed left at (637, 318)
Screenshot: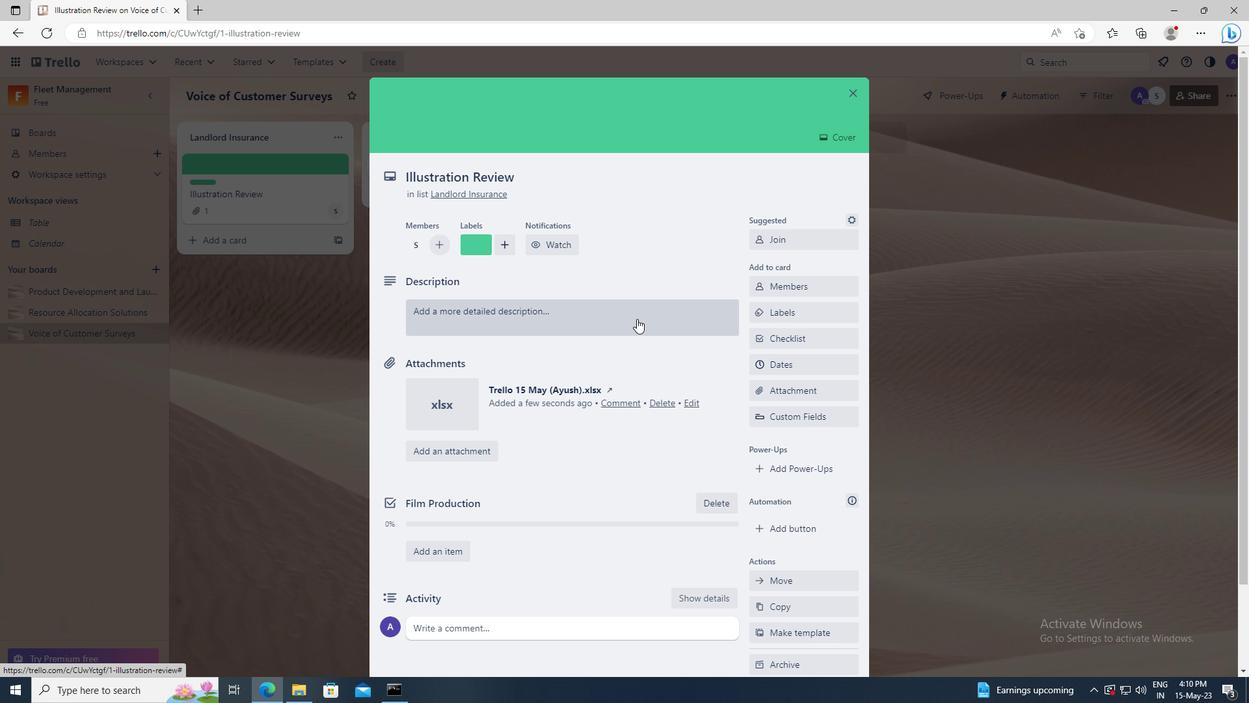 
Action: Key pressed <Key.shift>CONDUCT<Key.space>TEAM-BUILDING<Key.space>ACTIVITY
Screenshot: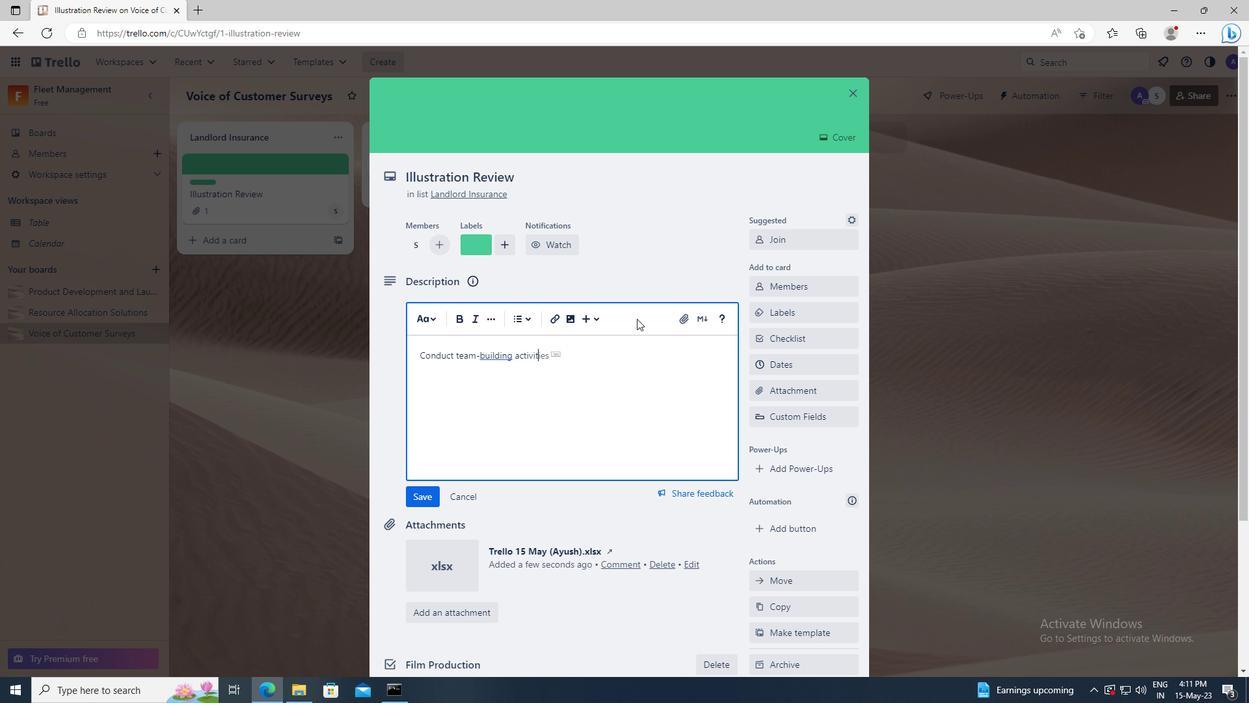 
Action: Mouse scrolled (637, 318) with delta (0, 0)
Screenshot: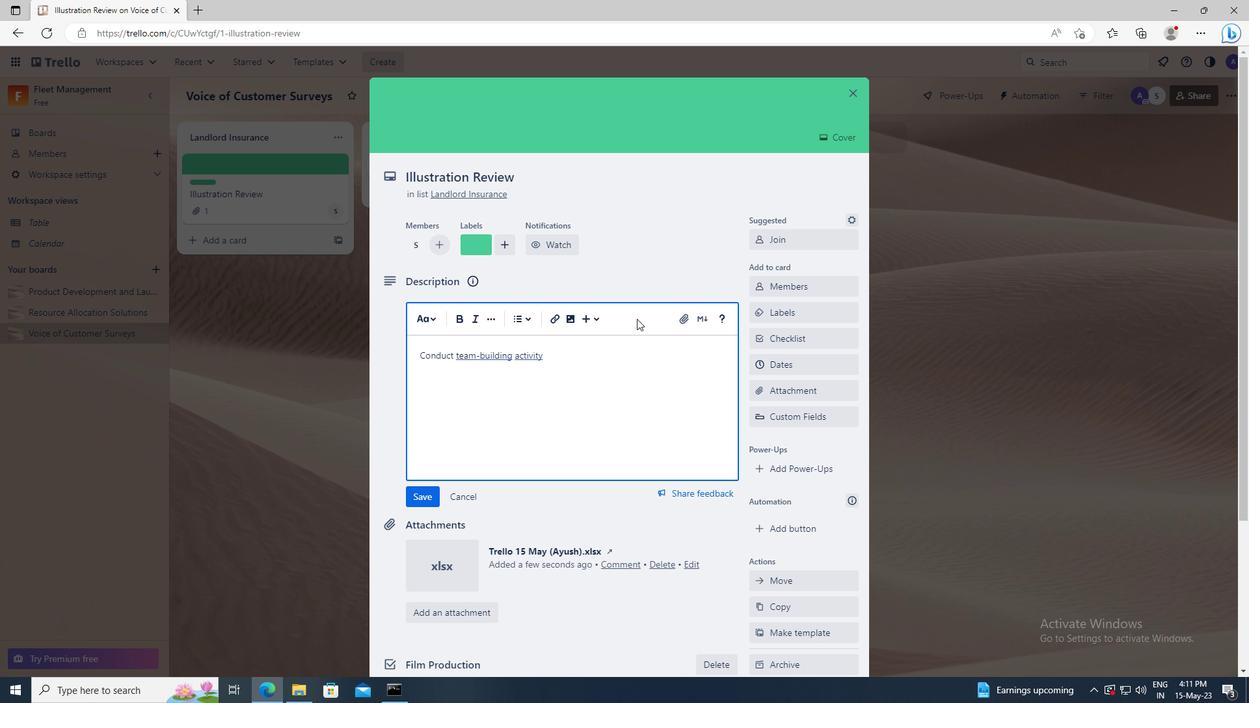 
Action: Mouse moved to (431, 402)
Screenshot: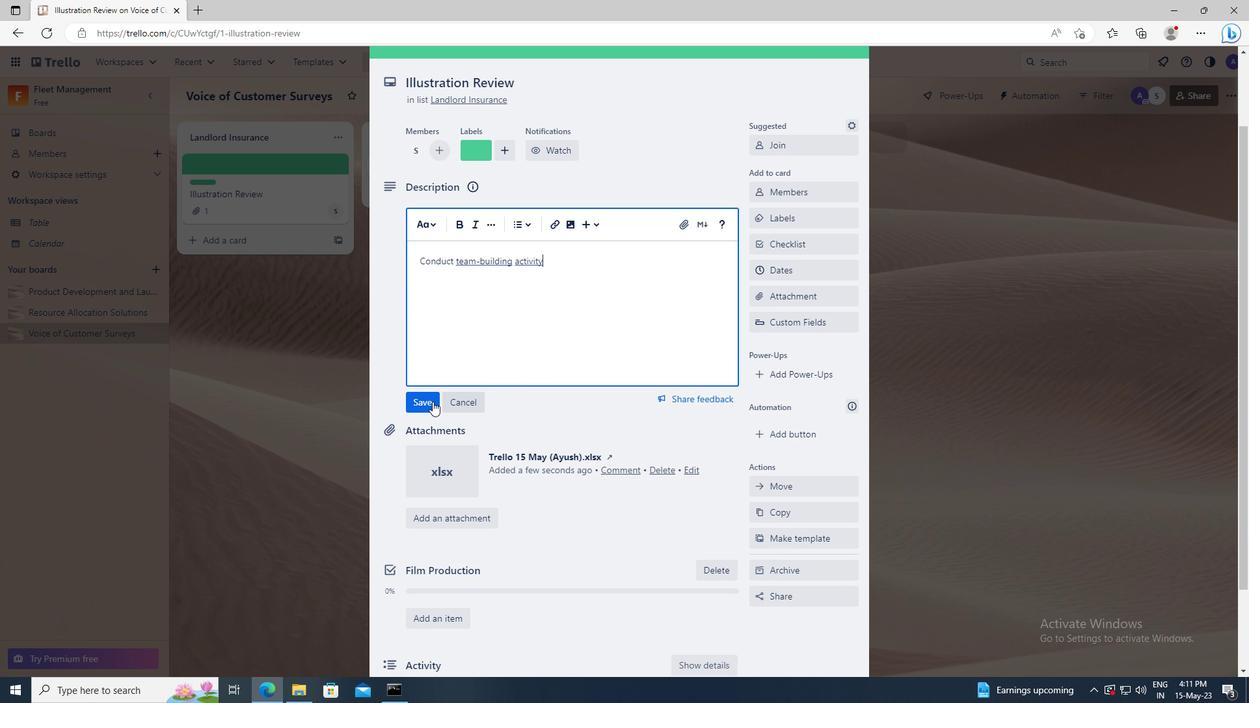 
Action: Mouse pressed left at (431, 402)
Screenshot: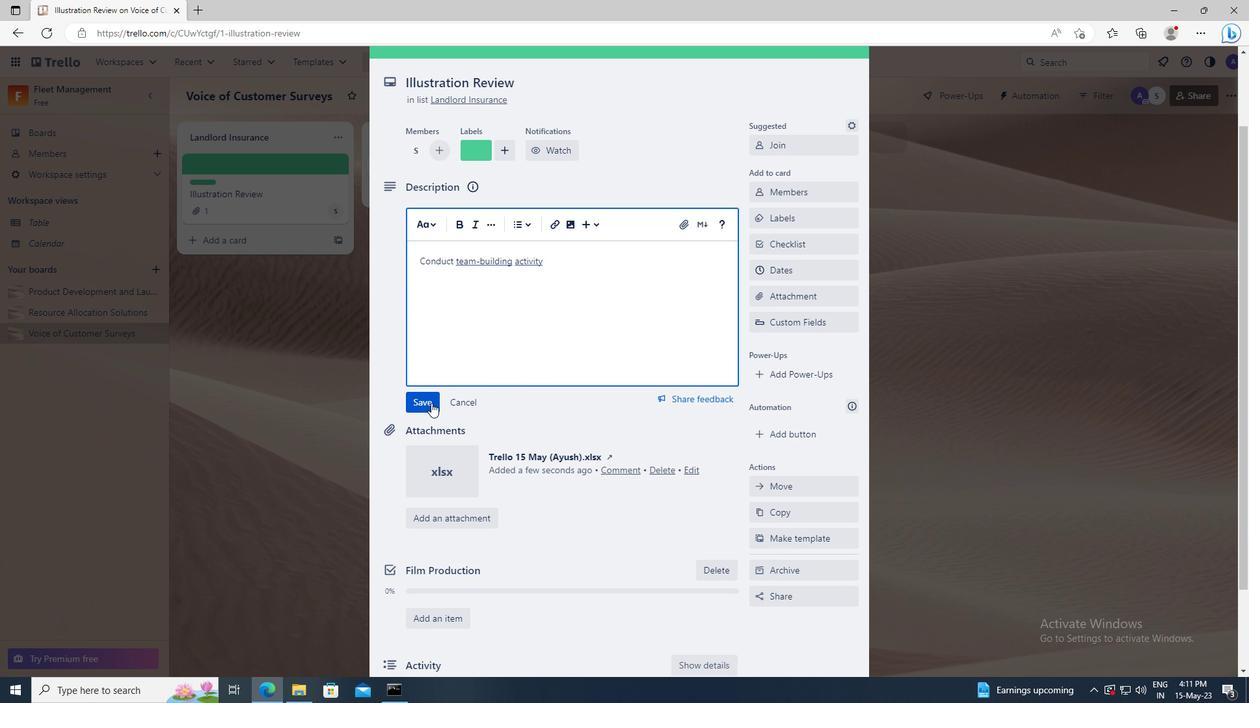 
Action: Mouse moved to (441, 510)
Screenshot: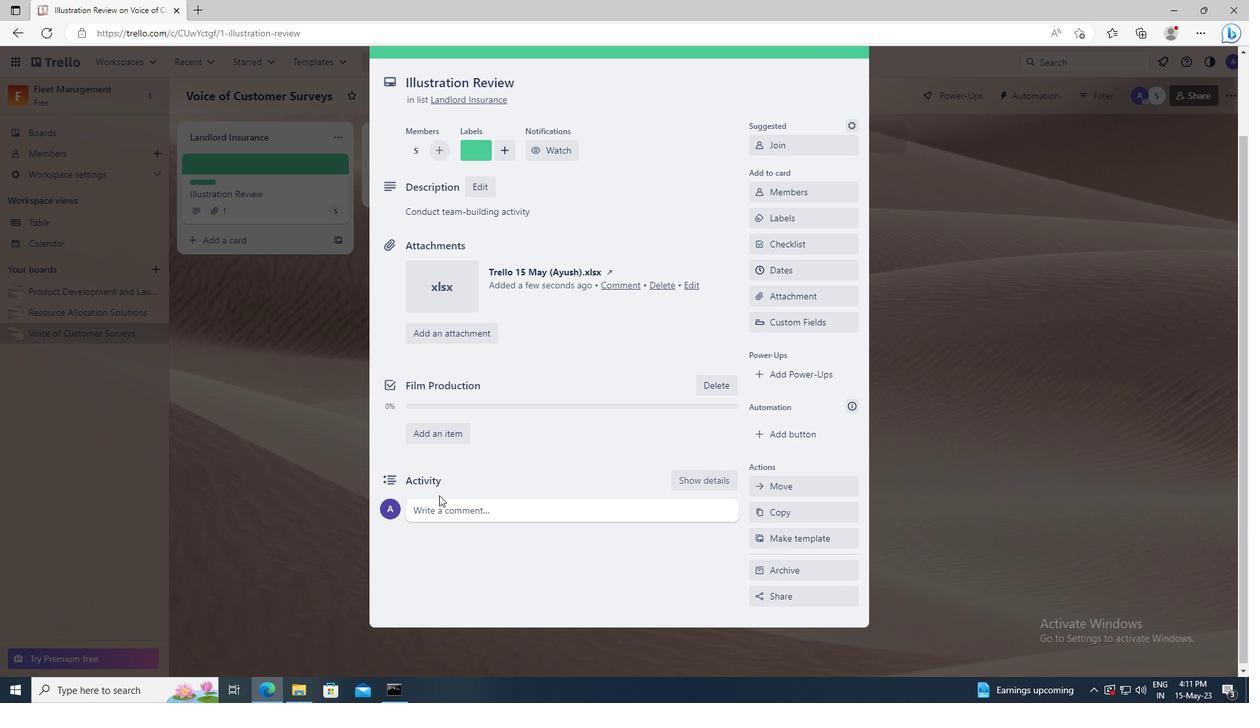 
Action: Mouse pressed left at (441, 510)
Screenshot: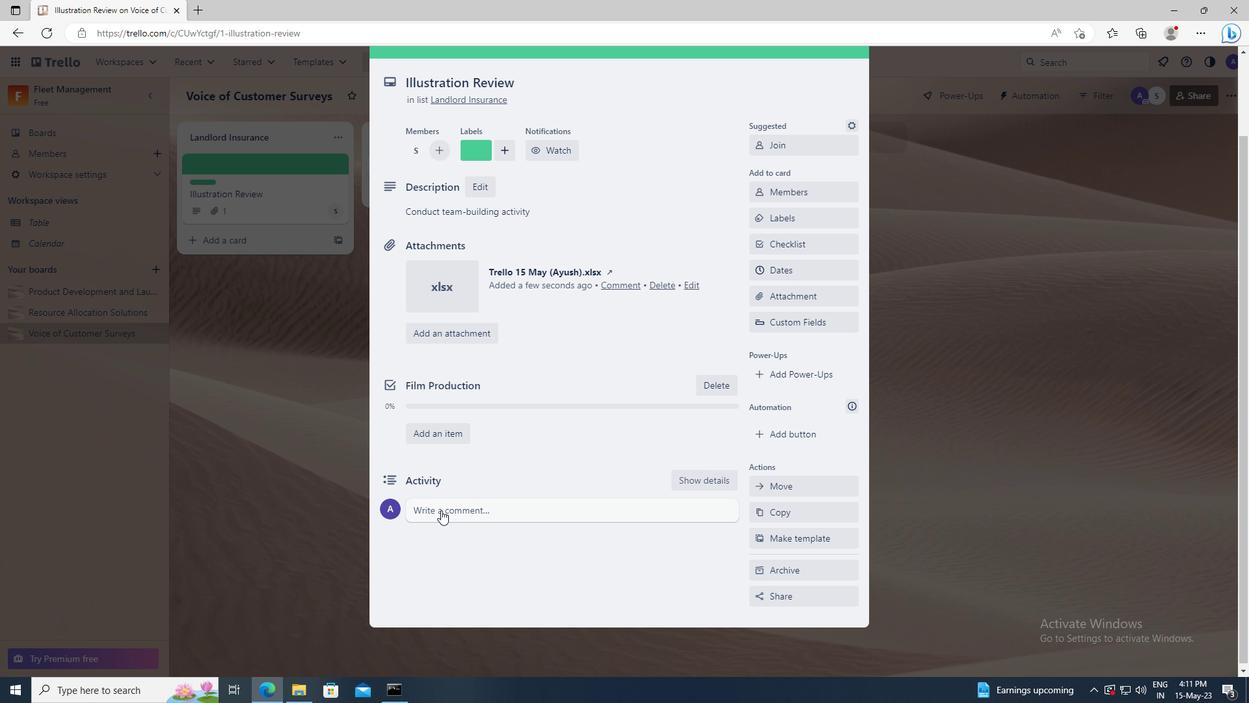 
Action: Key pressed <Key.shift>GIVEN<Key.space>THE<Key.space>POTENTIAL<Key.space>RISKS<Key.space>INVOLVED<Key.space>WITH<Key.space>THIS<Key.space>TASK,<Key.space>LET<Key.space>US<Key.space>MAKE<Key.space>SURE<Key.space>WE<Key.space>HAVE<Key.space>A<Key.space>SOLID<Key.space>PLAN<Key.space>IN<Key.space>PLACE<Key.space>TO<Key.space>MITIGATE<Key.space>THEM.
Screenshot: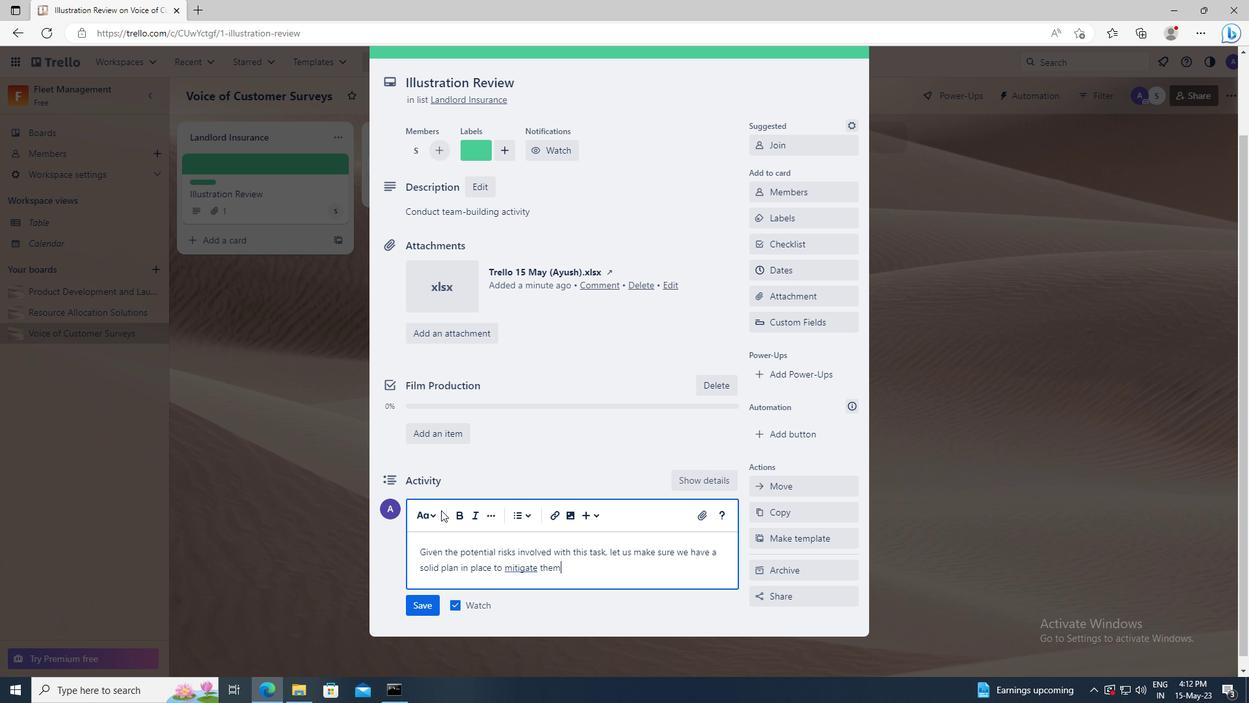 
Action: Mouse moved to (432, 600)
Screenshot: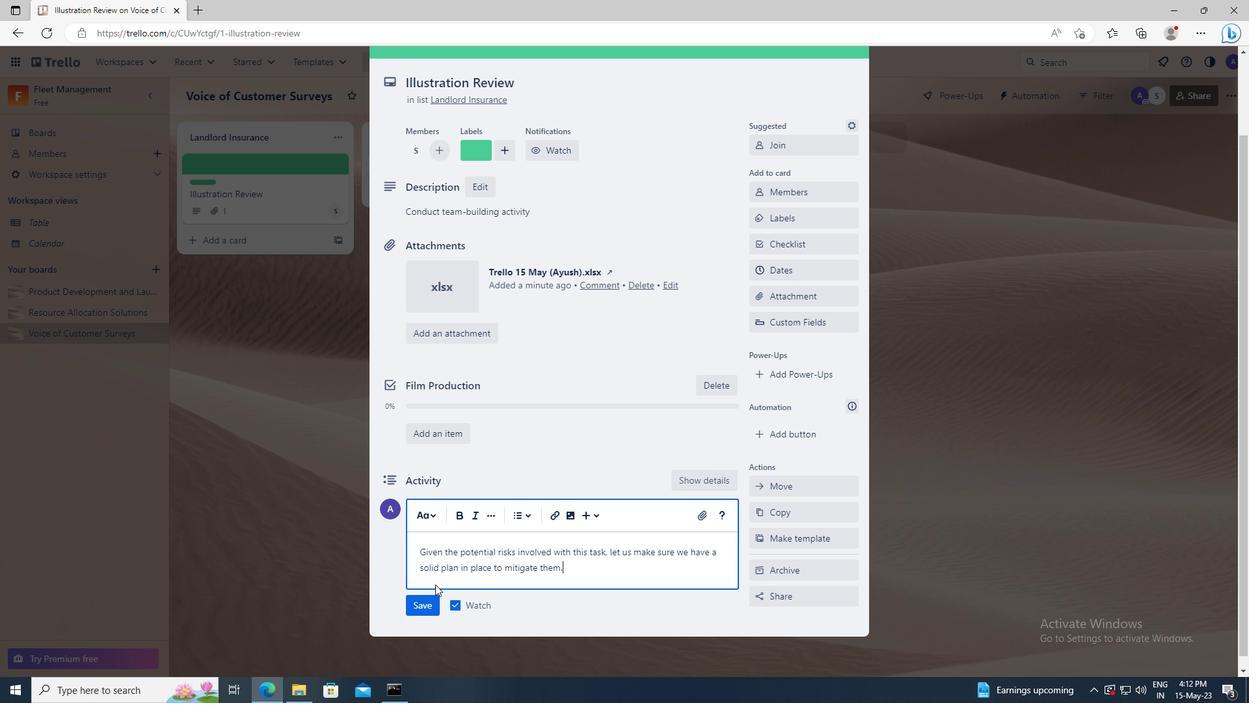 
Action: Mouse pressed left at (432, 600)
Screenshot: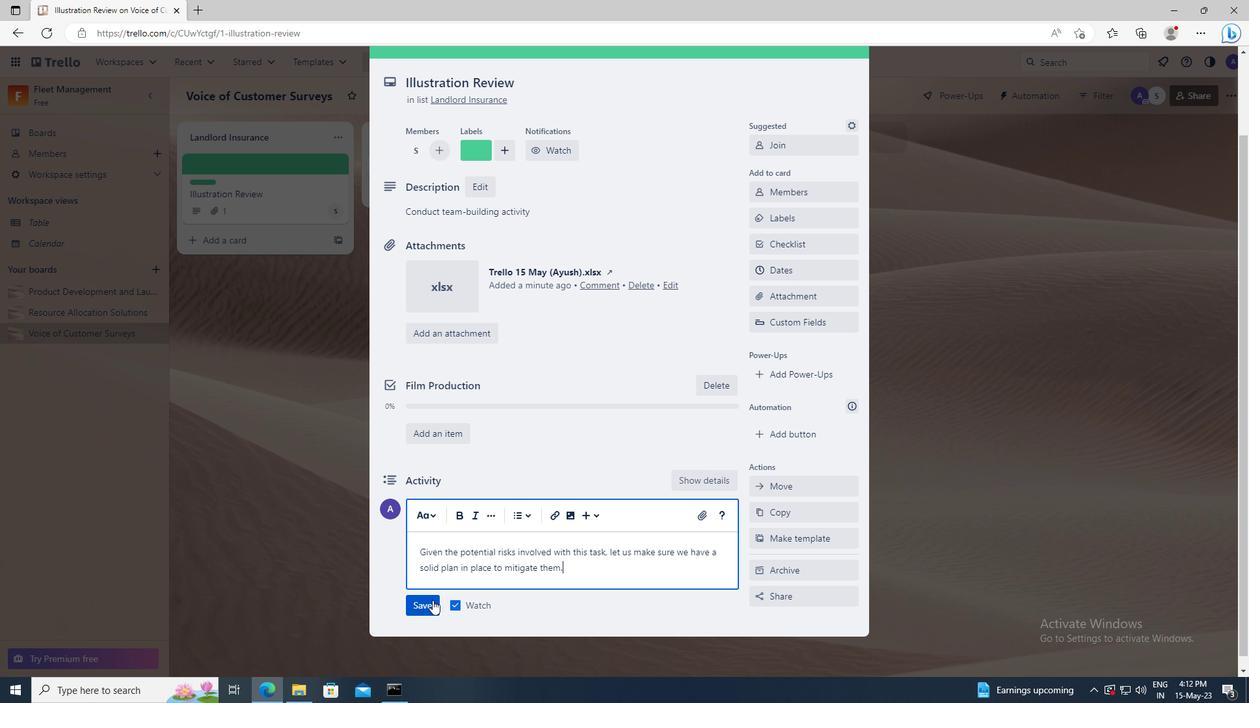 
Action: Mouse moved to (756, 268)
Screenshot: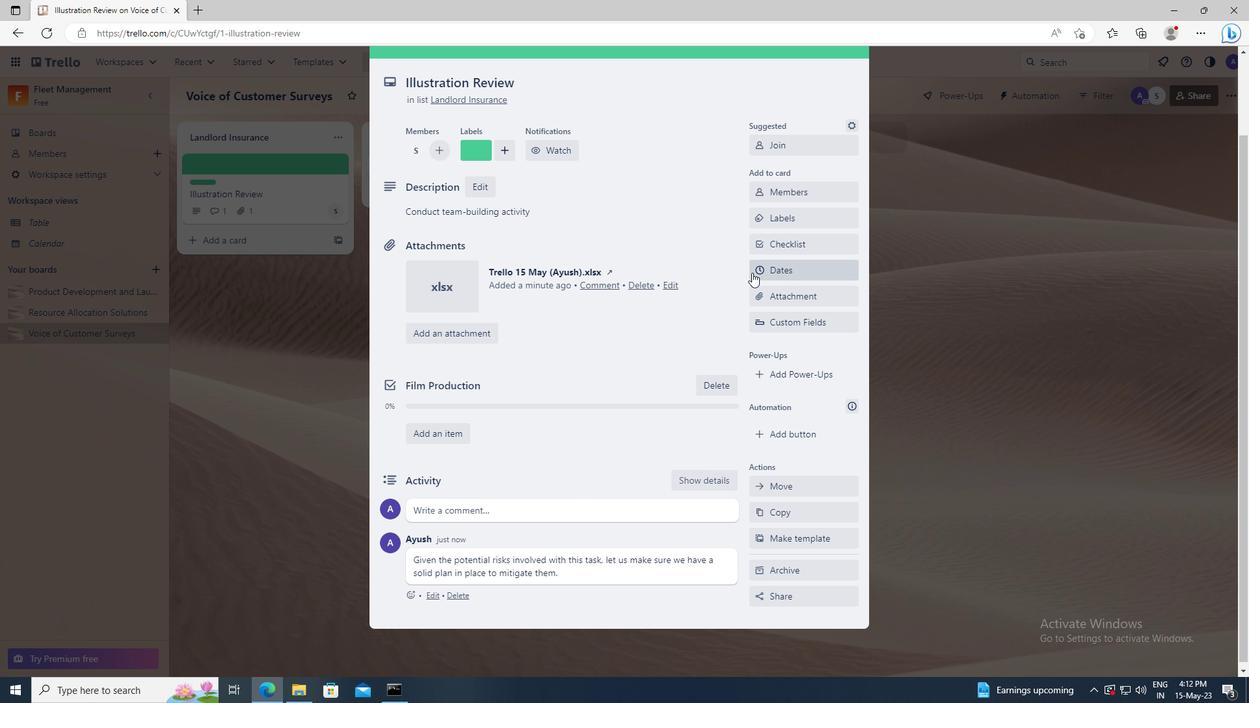 
Action: Mouse pressed left at (756, 268)
Screenshot: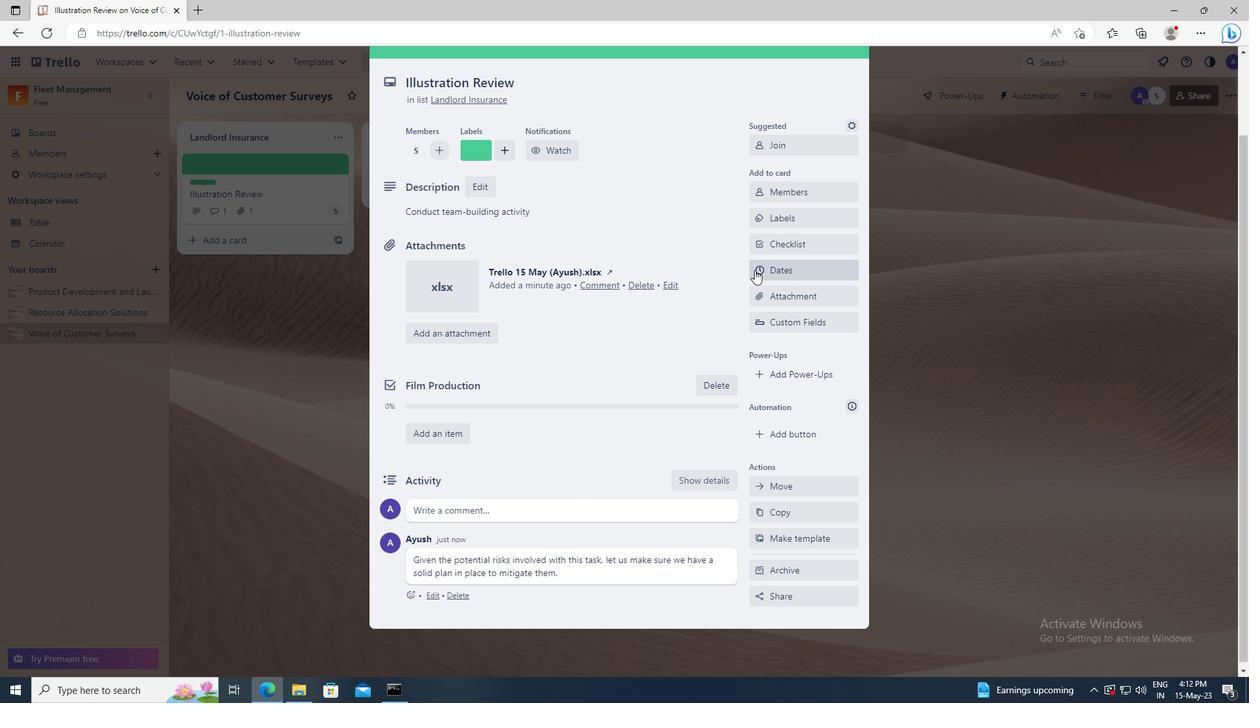 
Action: Mouse moved to (761, 332)
Screenshot: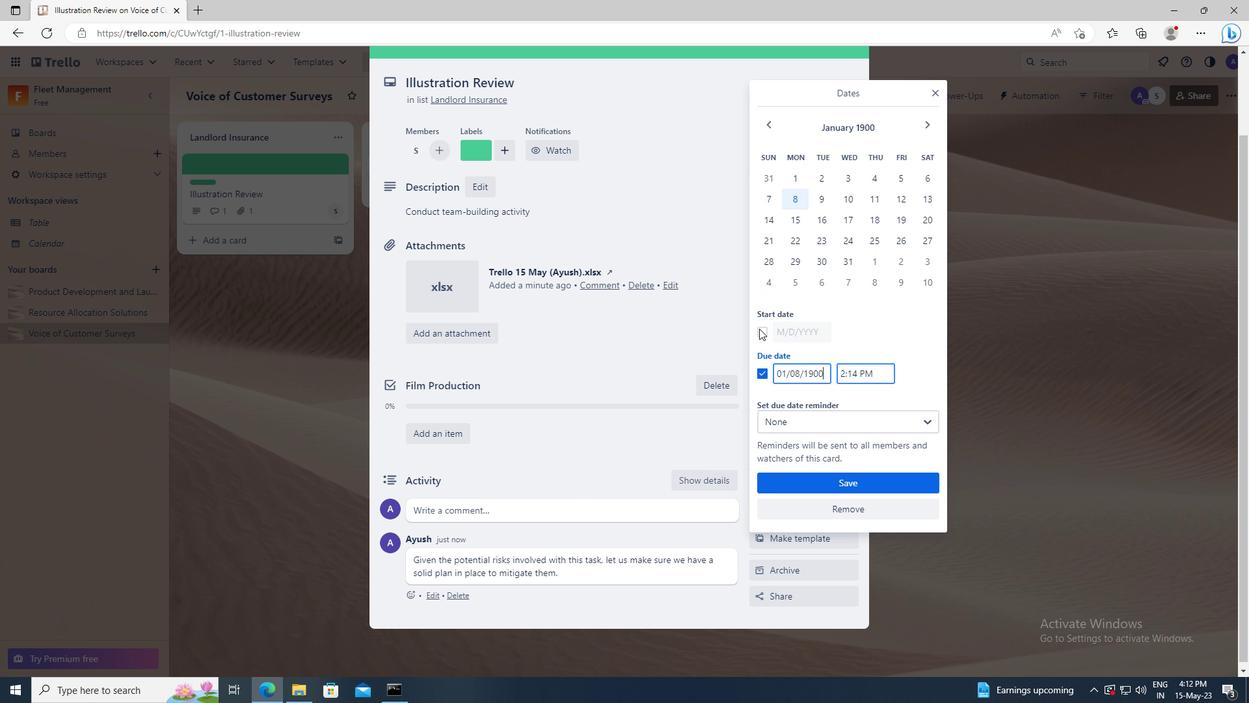 
Action: Mouse pressed left at (761, 332)
Screenshot: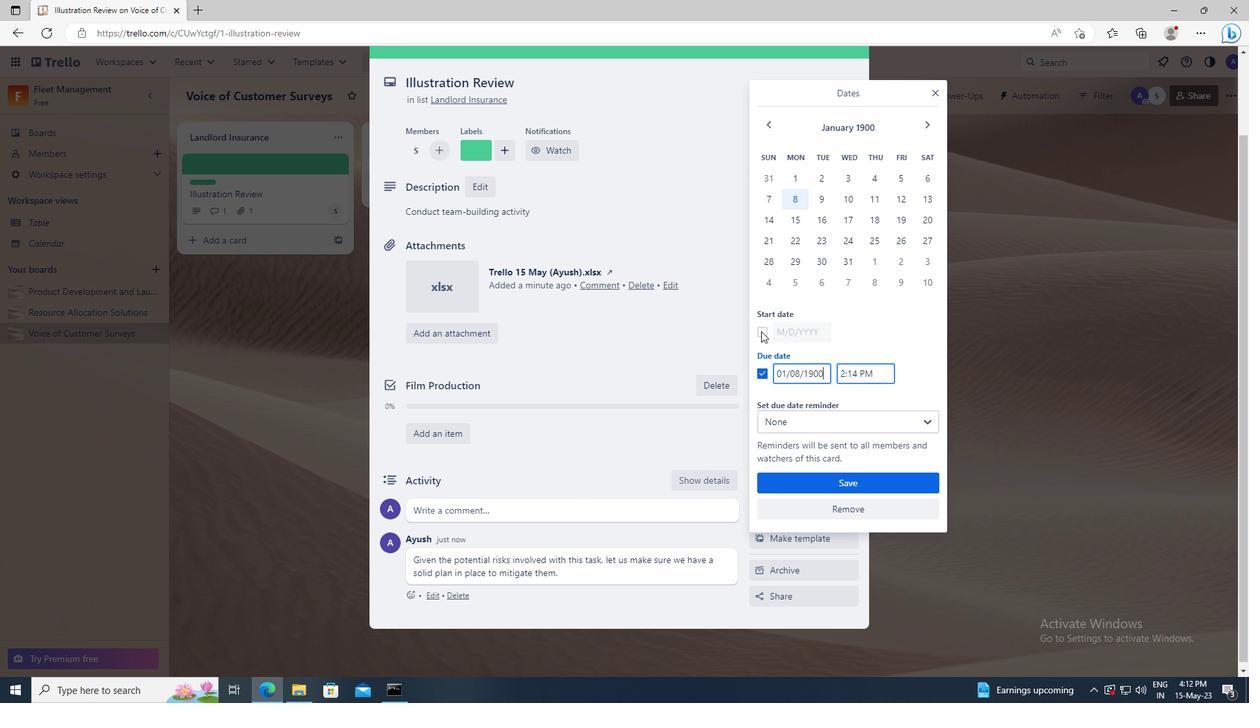 
Action: Mouse moved to (826, 332)
Screenshot: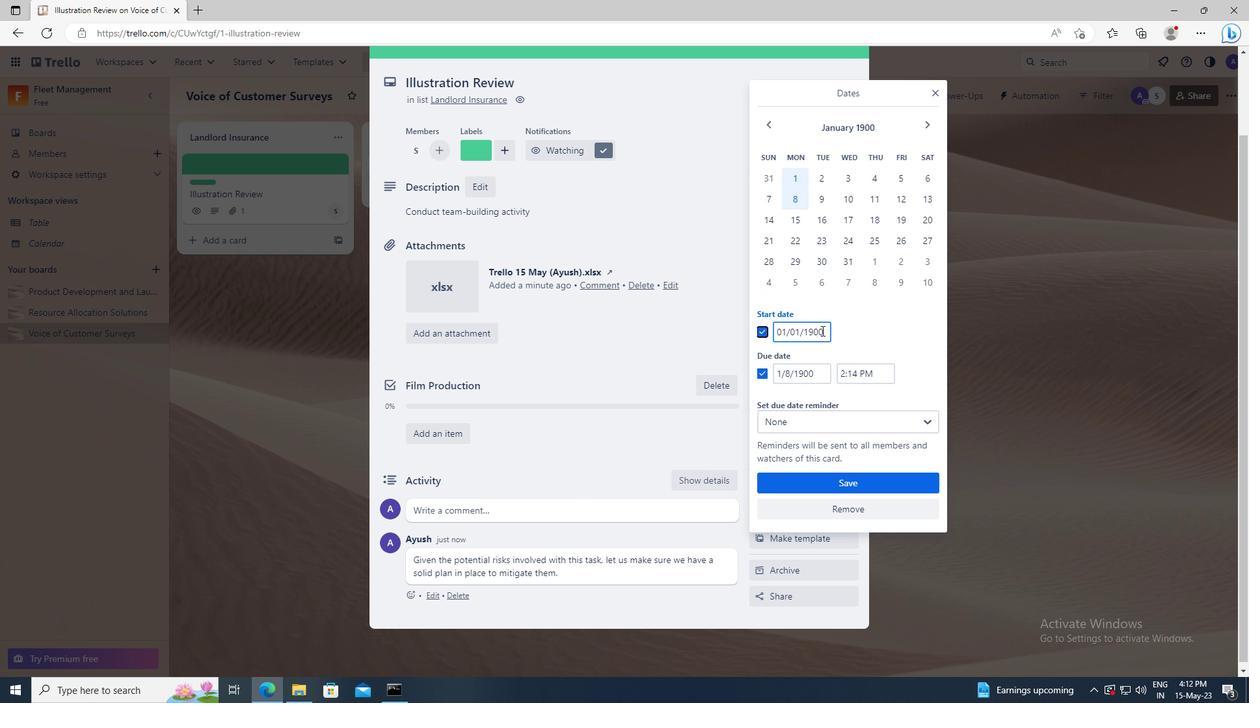 
Action: Mouse pressed left at (826, 332)
Screenshot: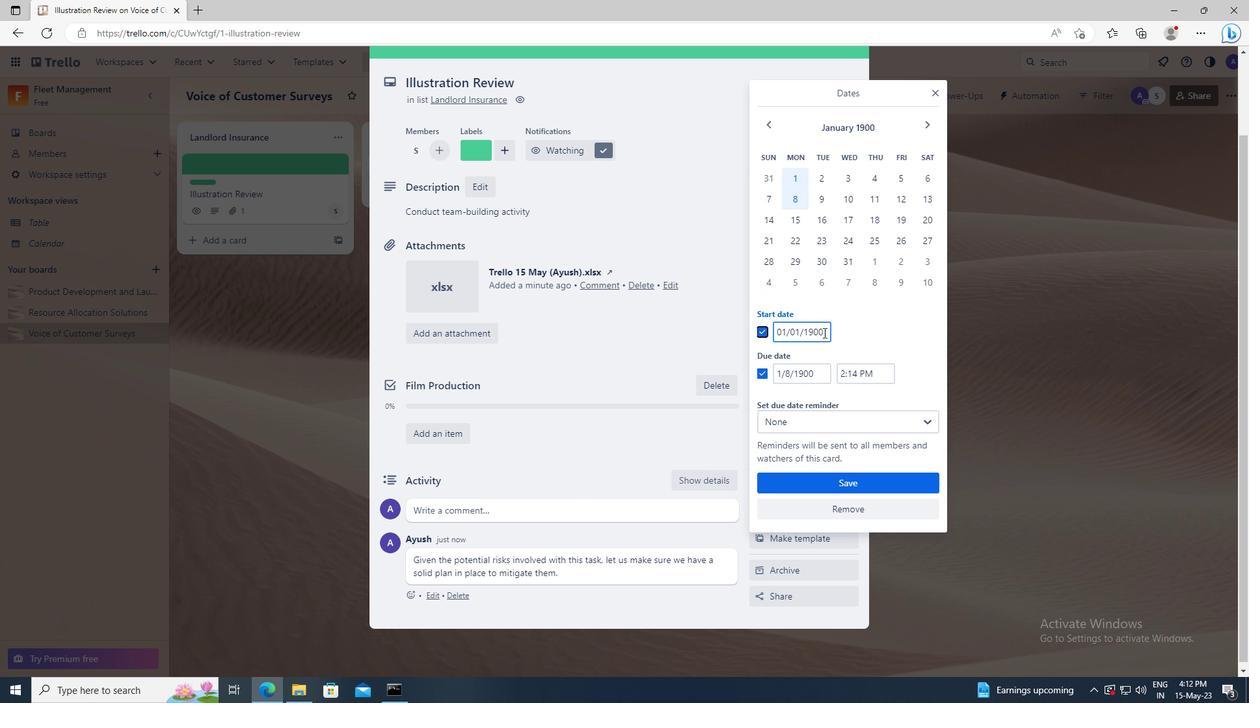 
Action: Key pressed <Key.left><Key.left><Key.left><Key.left><Key.left><Key.backspace>2
Screenshot: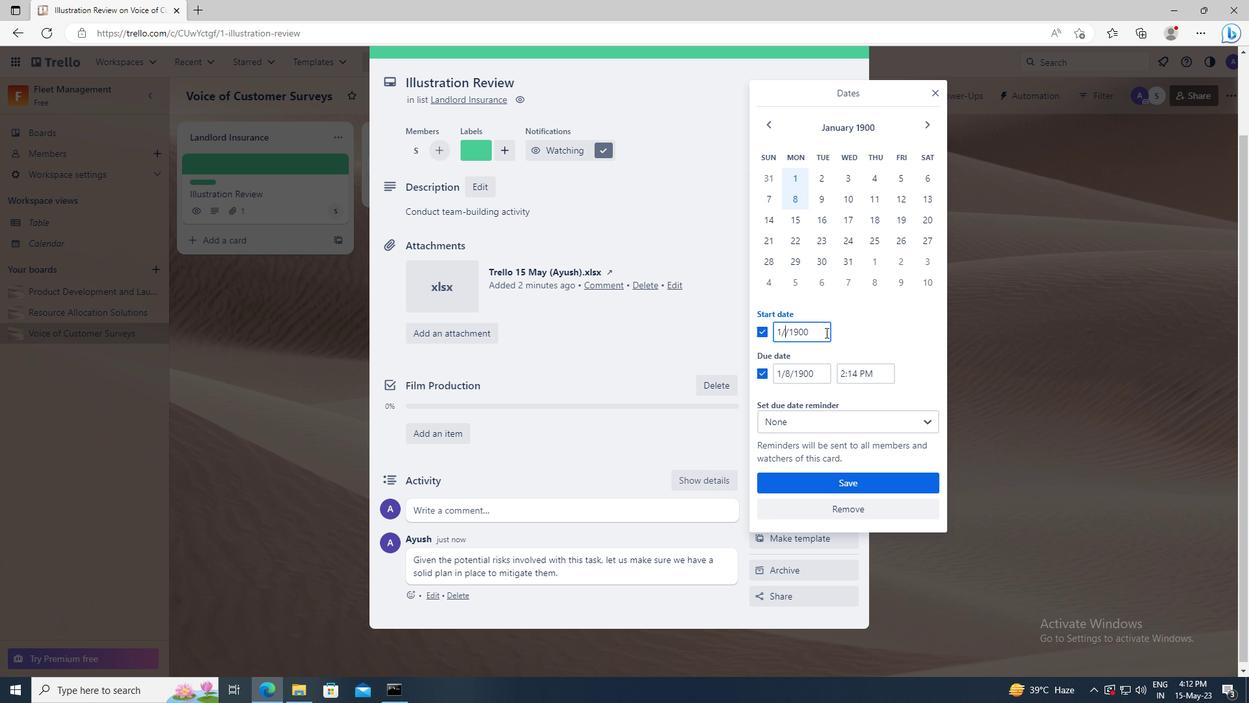 
Action: Mouse moved to (829, 368)
Screenshot: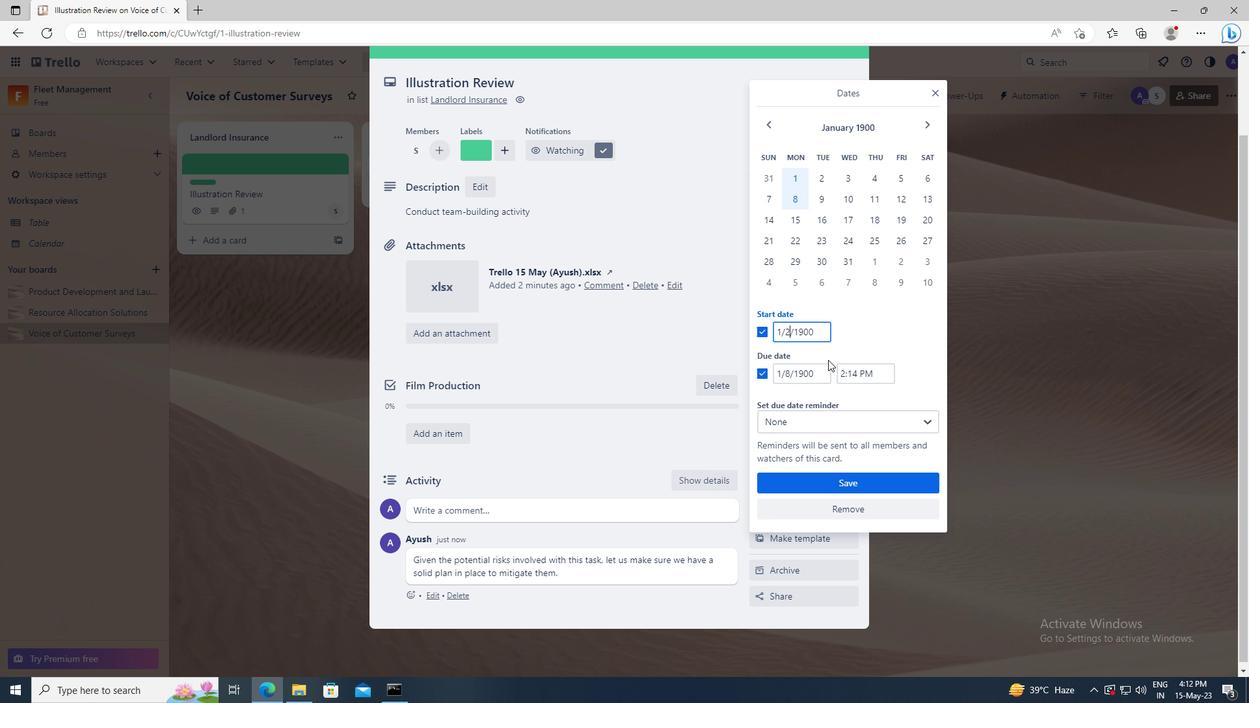 
Action: Mouse pressed left at (829, 368)
Screenshot: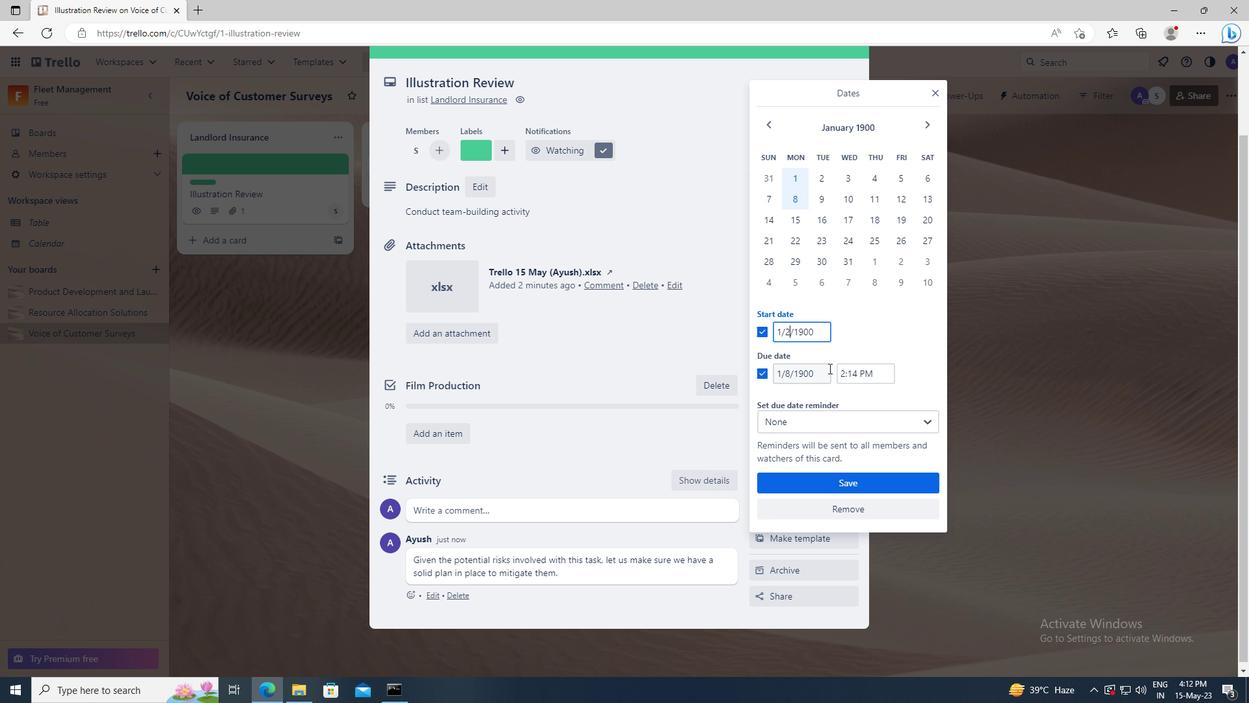 
Action: Key pressed <Key.left><Key.left><Key.left><Key.left><Key.left><Key.backspace>9
Screenshot: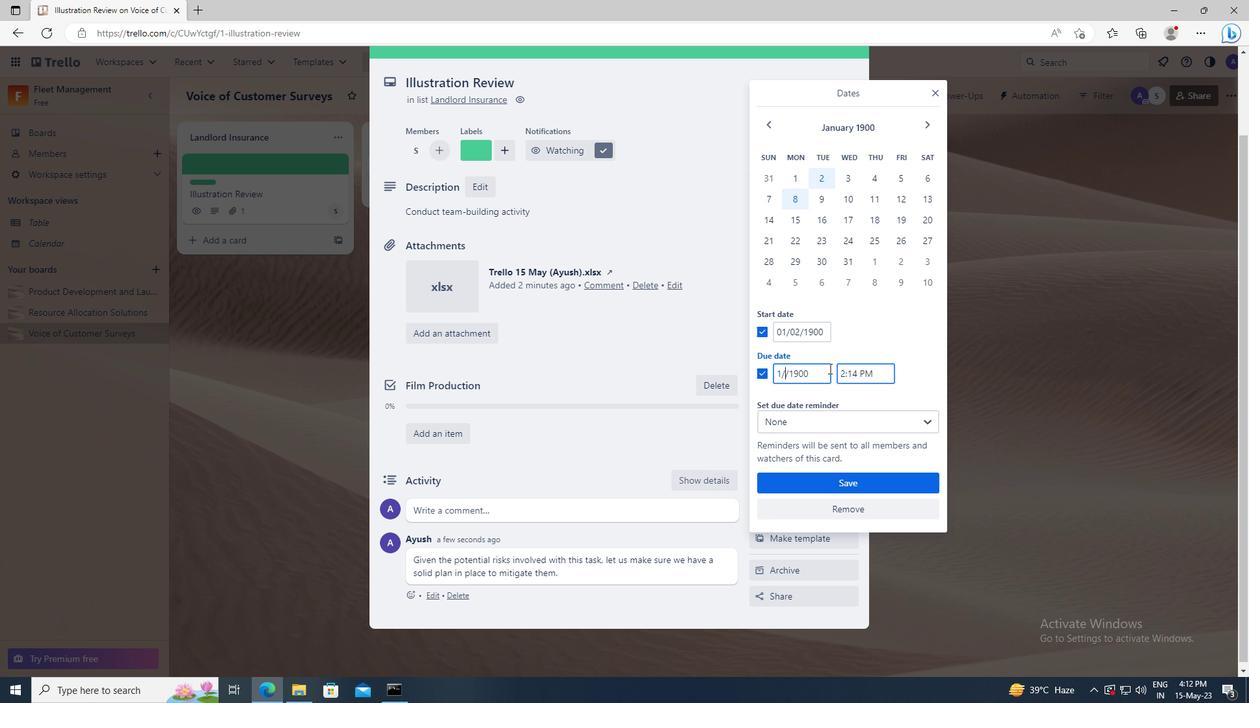 
Action: Mouse moved to (836, 481)
Screenshot: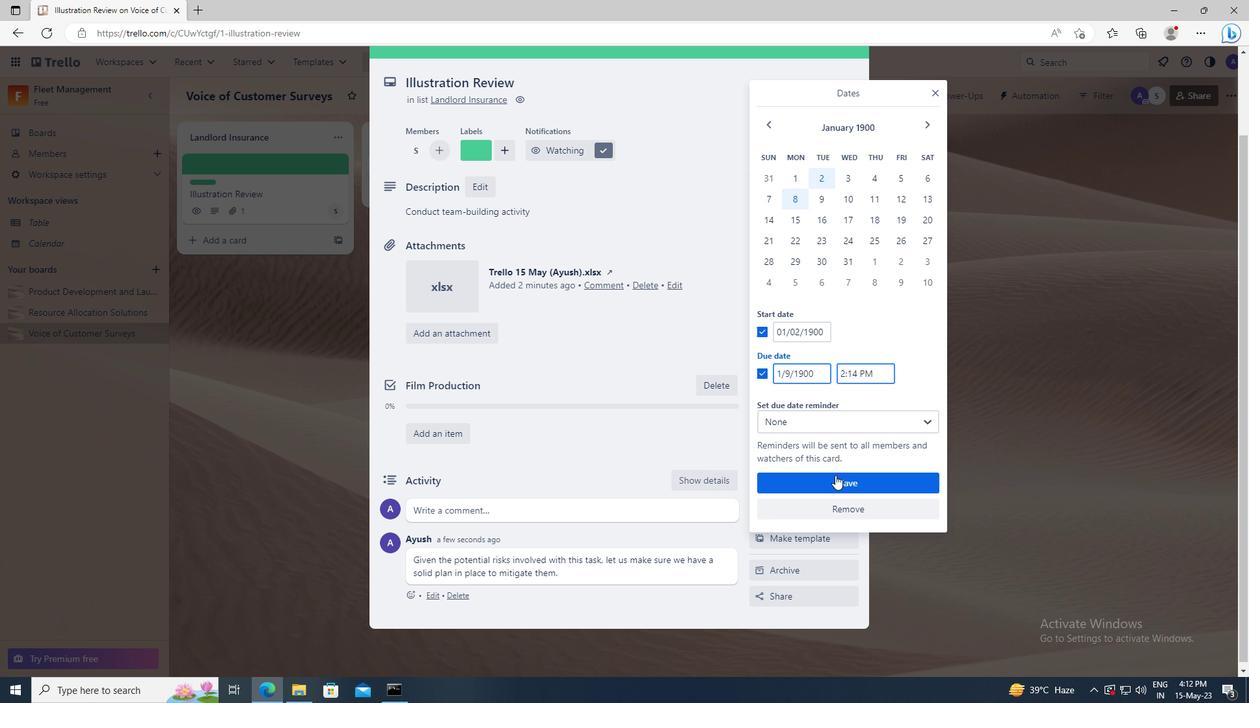 
Action: Mouse pressed left at (836, 481)
Screenshot: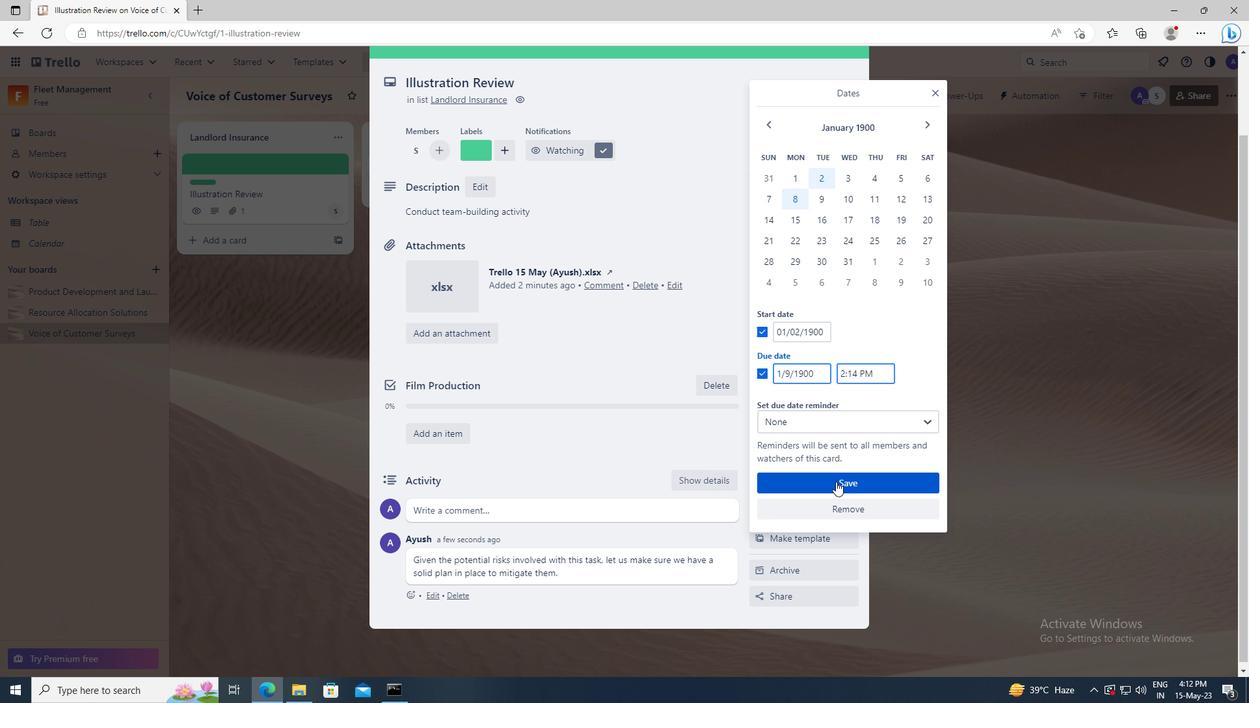 
